Task: Look for Airbnb properties in Kakata, Liberia from 12th  December, 2023 to 15th December, 2023 for 3 adults.2 bedrooms having 3 beds and 1 bathroom. Property type can be flat. Booking option can be shelf check-in. Look for 3 properties as per requirement.
Action: Mouse pressed left at (439, 94)
Screenshot: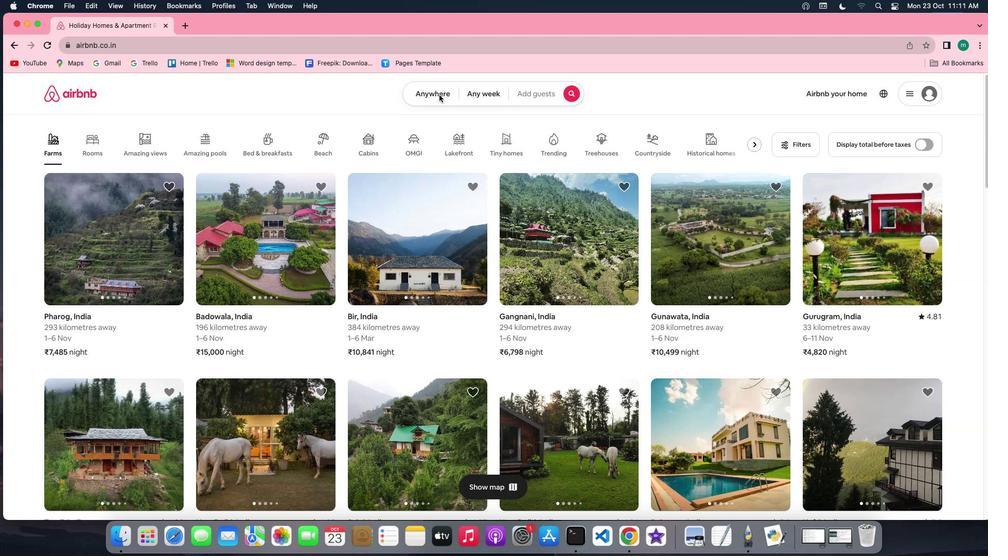 
Action: Mouse pressed left at (439, 94)
Screenshot: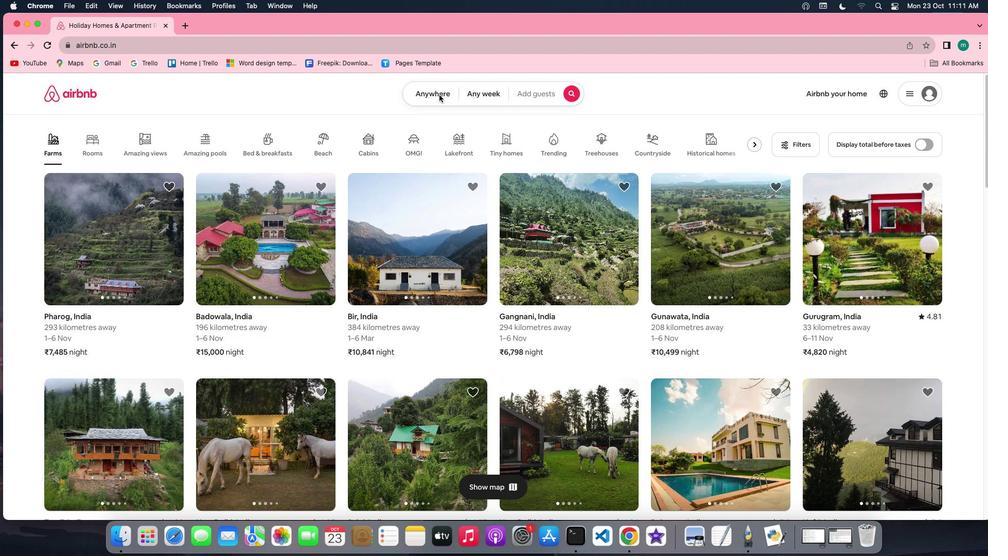 
Action: Mouse moved to (371, 135)
Screenshot: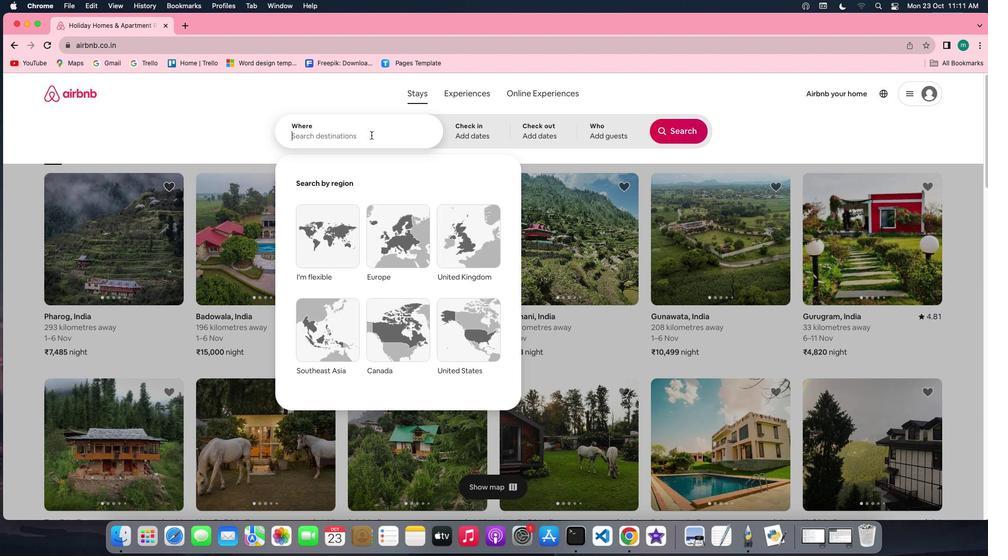 
Action: Mouse pressed left at (371, 135)
Screenshot: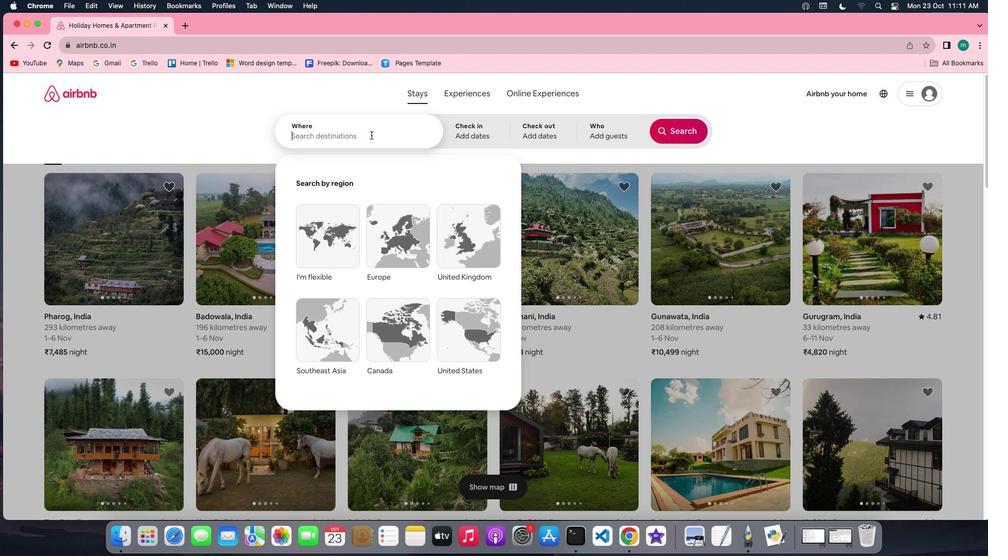 
Action: Key pressed Key.shift'K''a''k''a''t''a'','Key.spaceKey.shift'l''i''b''e''r''i''a'
Screenshot: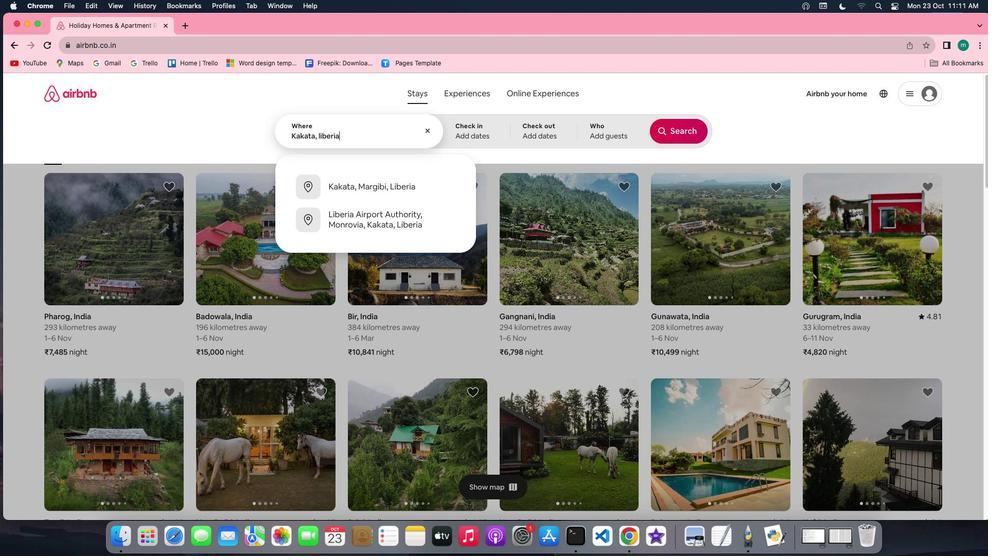 
Action: Mouse moved to (481, 139)
Screenshot: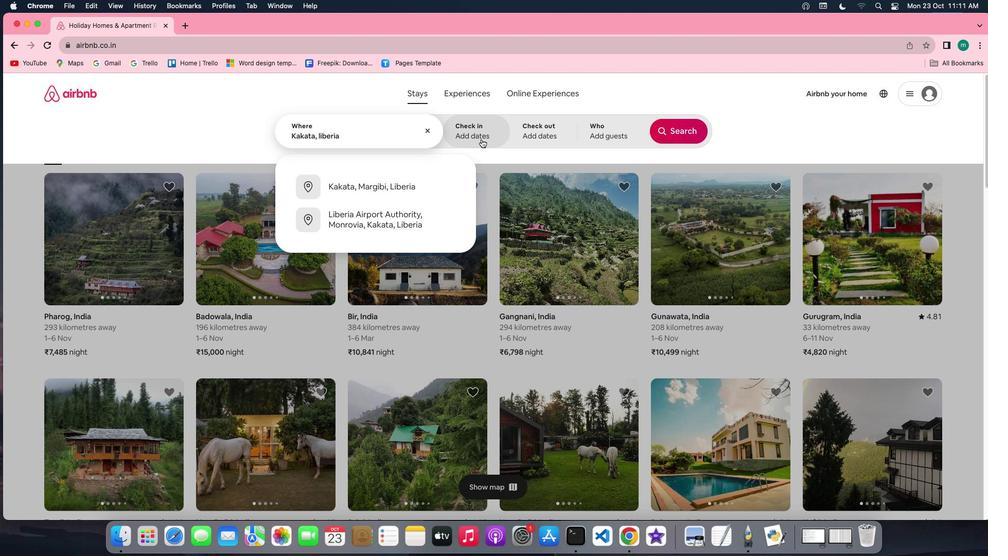 
Action: Mouse pressed left at (481, 139)
Screenshot: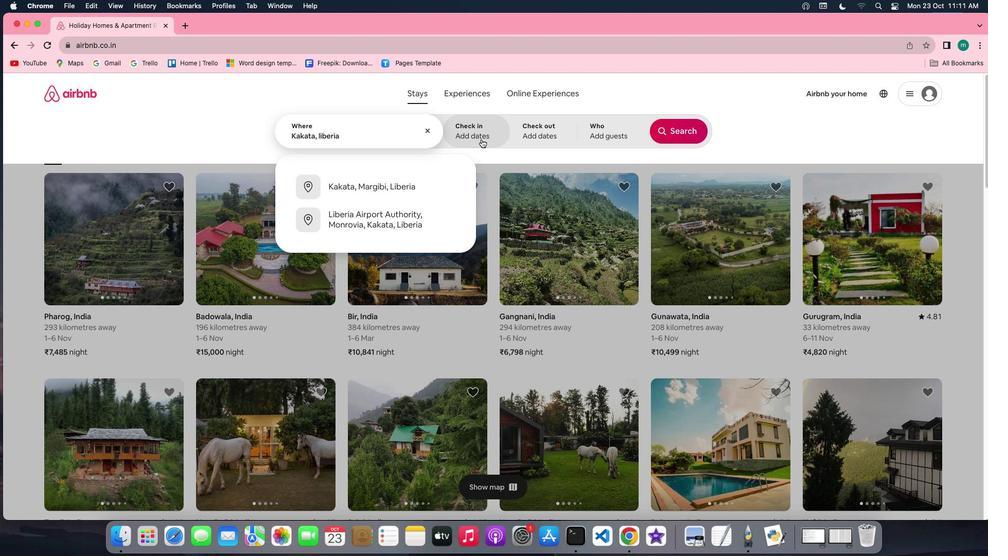 
Action: Mouse moved to (674, 214)
Screenshot: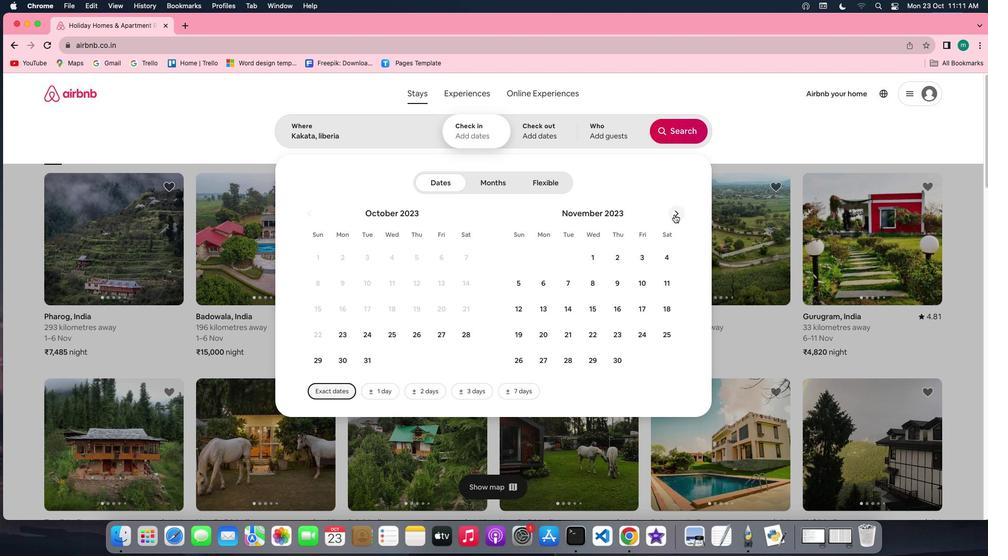 
Action: Mouse pressed left at (674, 214)
Screenshot: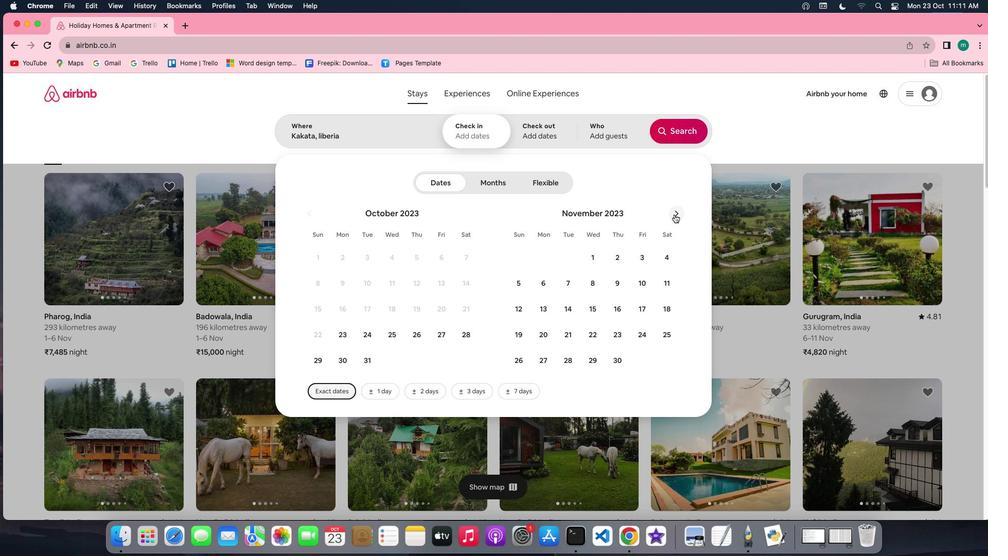 
Action: Mouse moved to (574, 305)
Screenshot: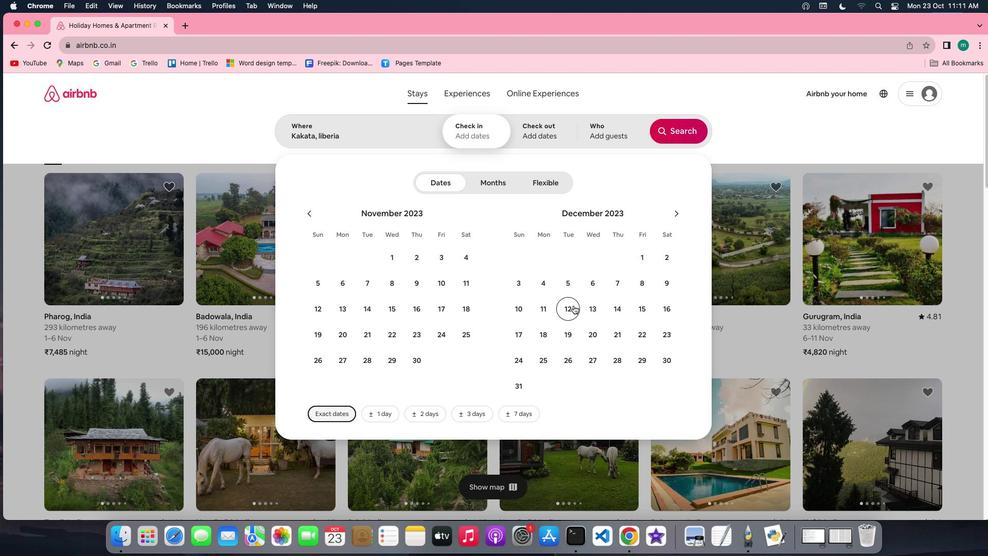
Action: Mouse pressed left at (574, 305)
Screenshot: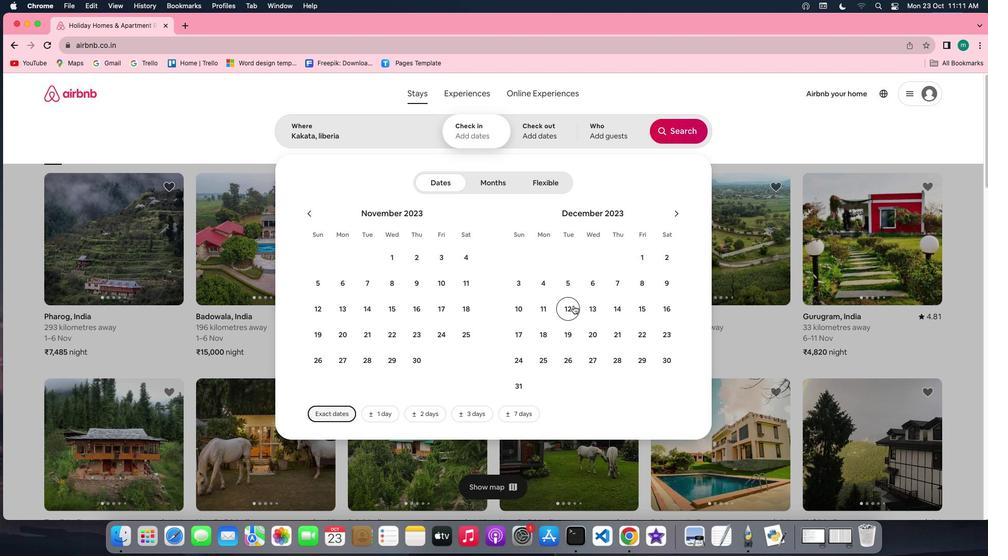
Action: Mouse moved to (643, 304)
Screenshot: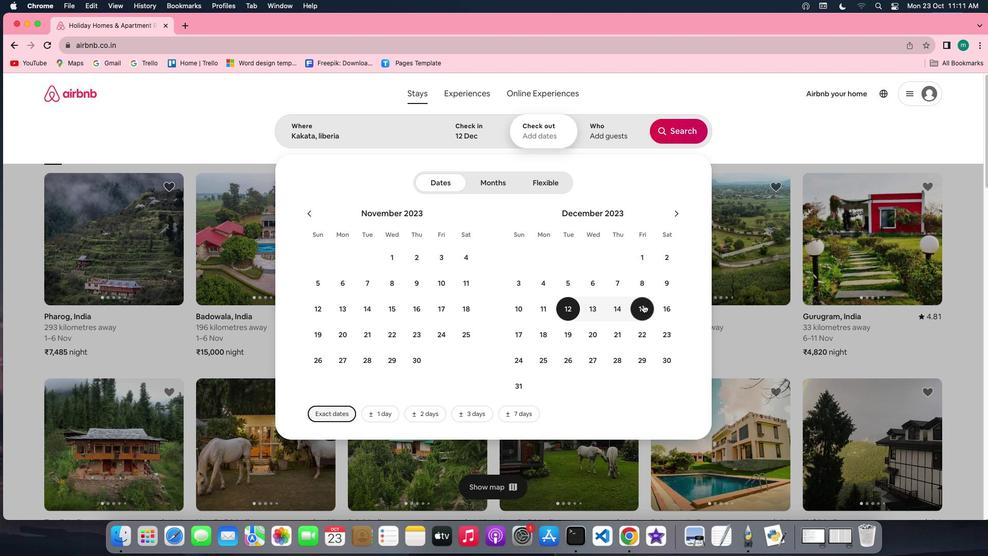 
Action: Mouse pressed left at (643, 304)
Screenshot: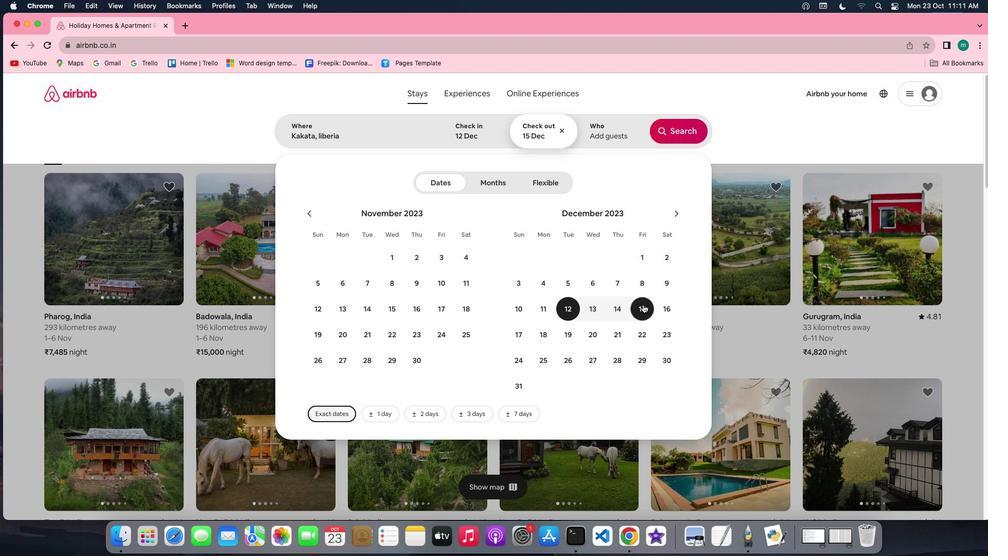 
Action: Mouse moved to (608, 122)
Screenshot: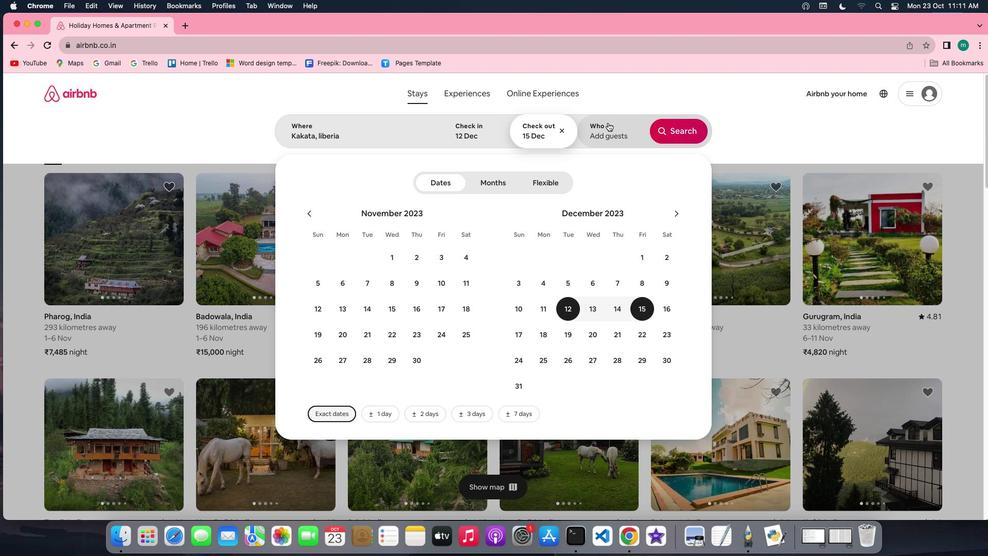 
Action: Mouse pressed left at (608, 122)
Screenshot: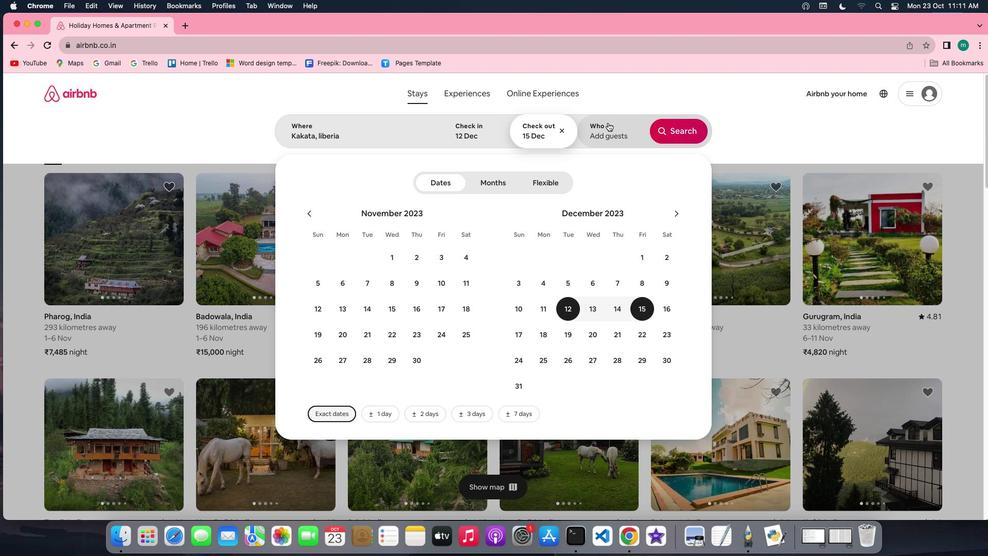
Action: Mouse moved to (685, 180)
Screenshot: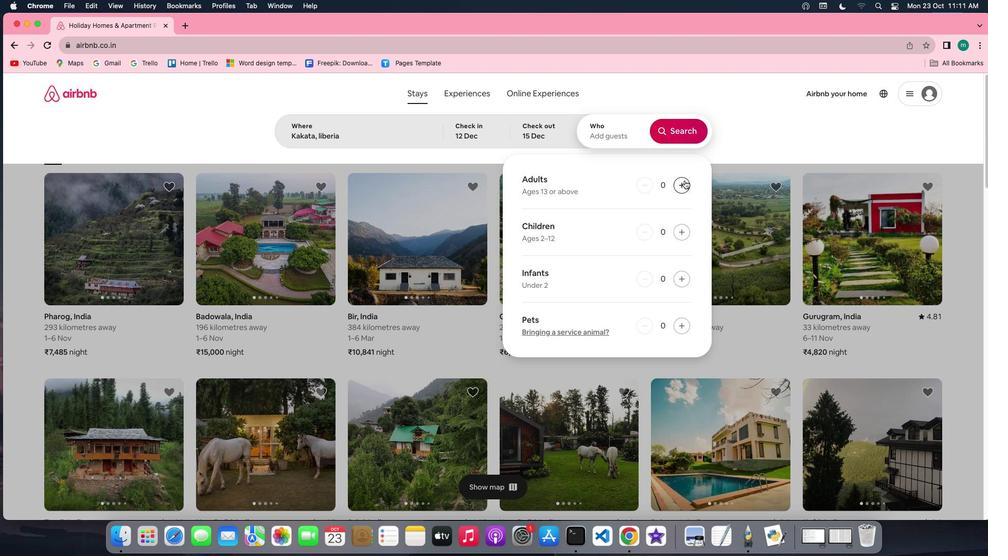 
Action: Mouse pressed left at (685, 180)
Screenshot: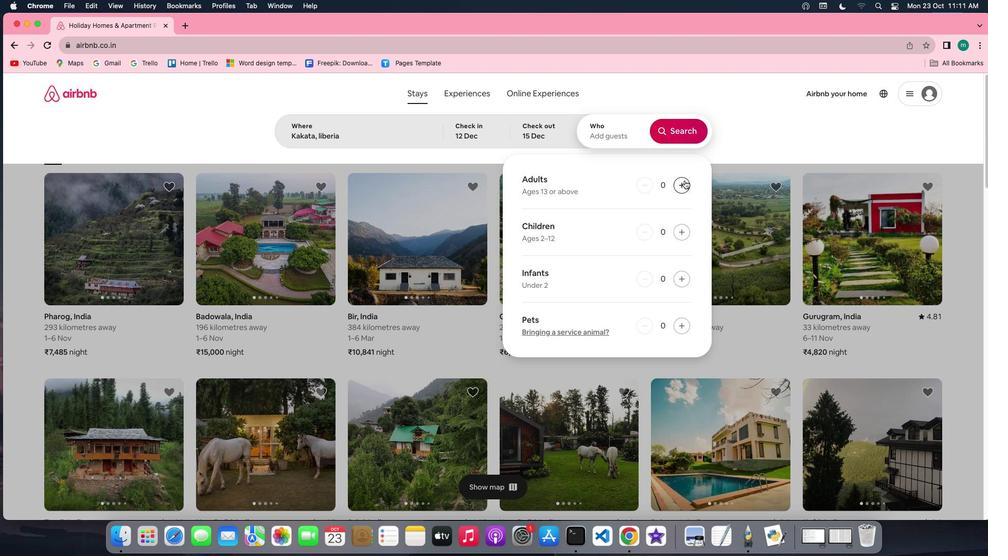 
Action: Mouse pressed left at (685, 180)
Screenshot: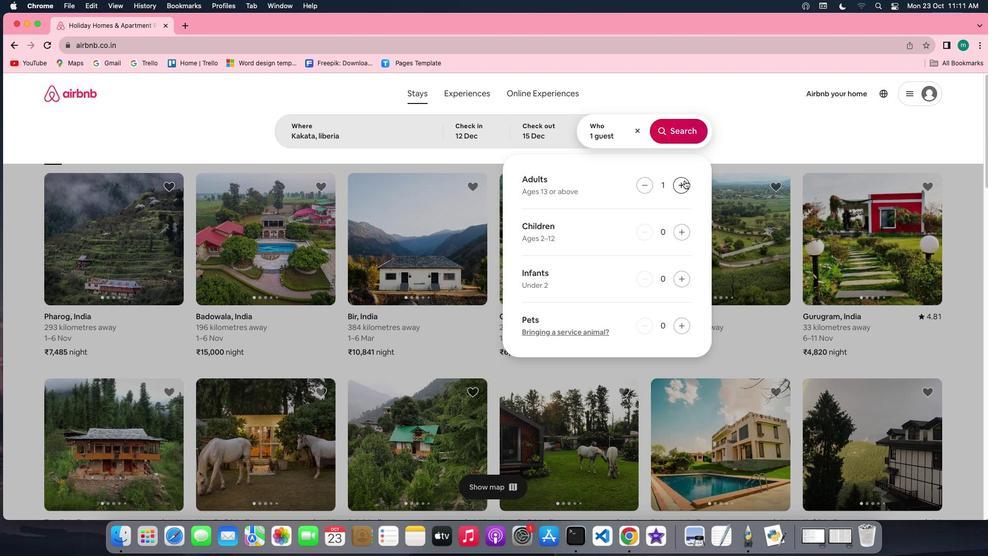 
Action: Mouse pressed left at (685, 180)
Screenshot: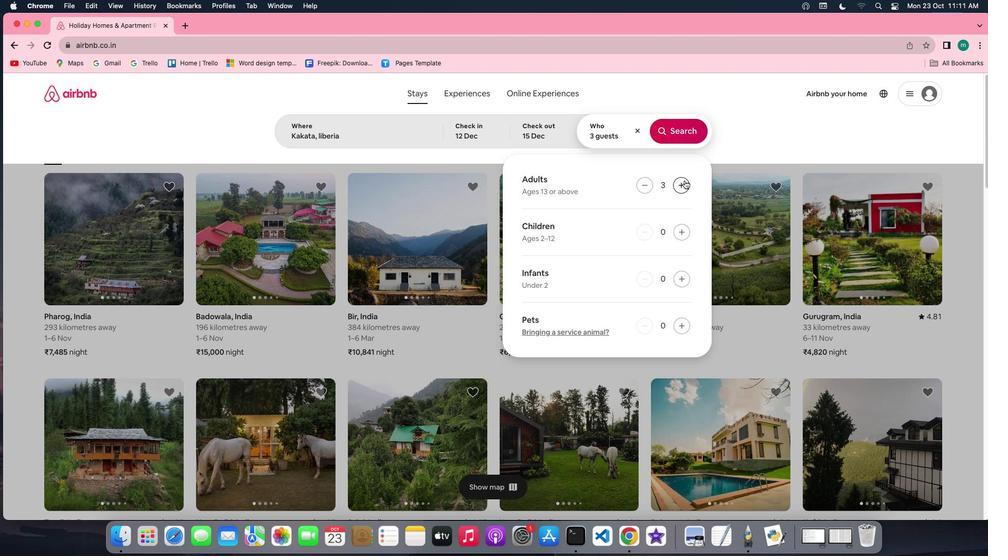 
Action: Mouse moved to (690, 135)
Screenshot: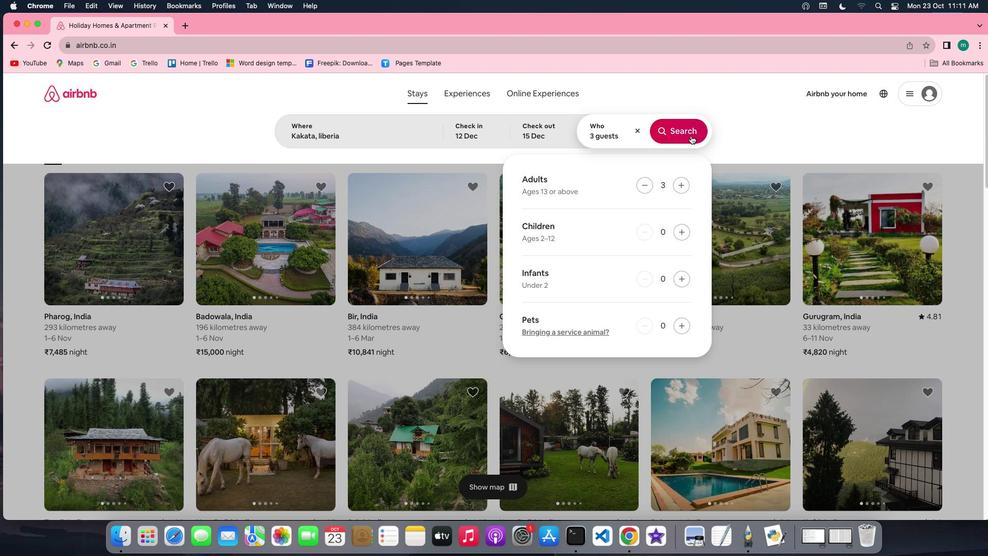
Action: Mouse pressed left at (690, 135)
Screenshot: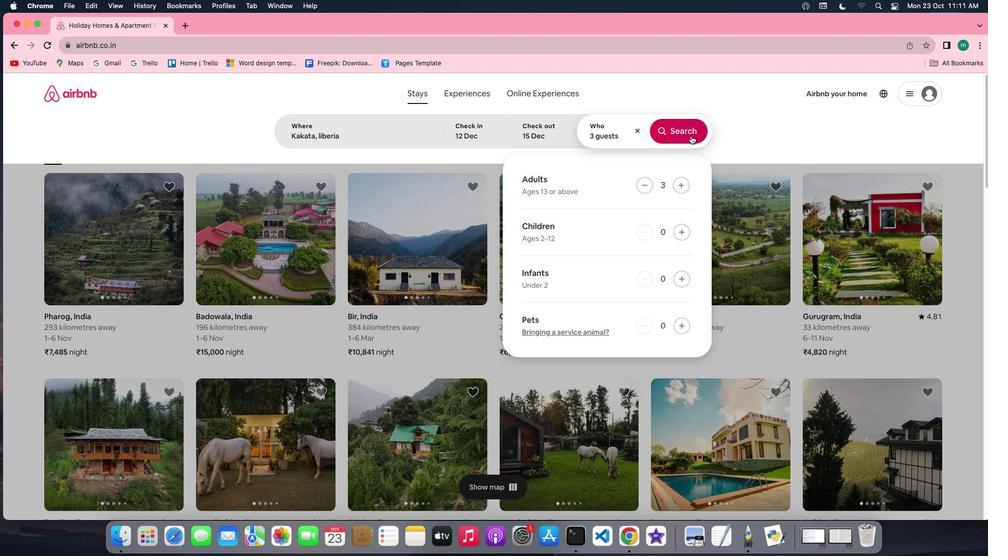
Action: Mouse moved to (830, 134)
Screenshot: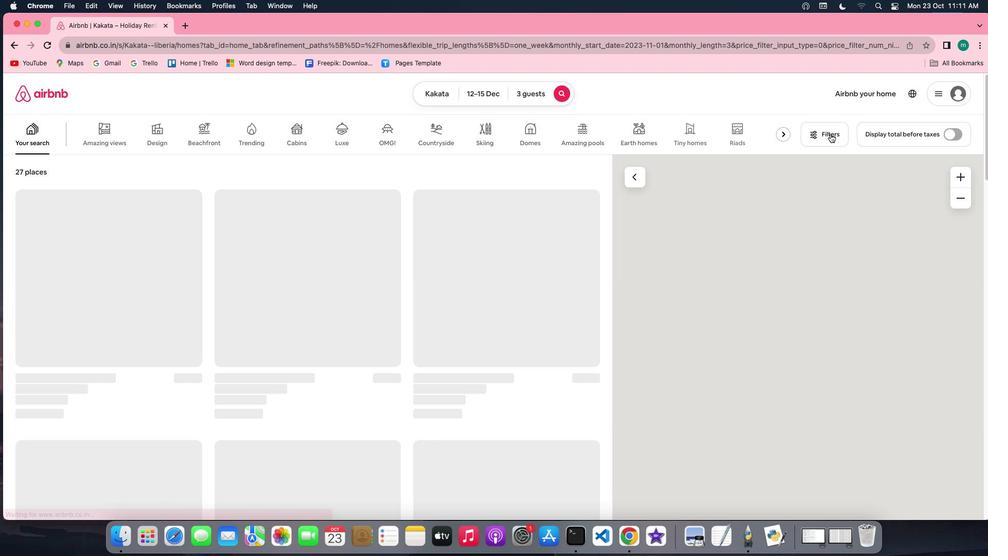 
Action: Mouse pressed left at (830, 134)
Screenshot: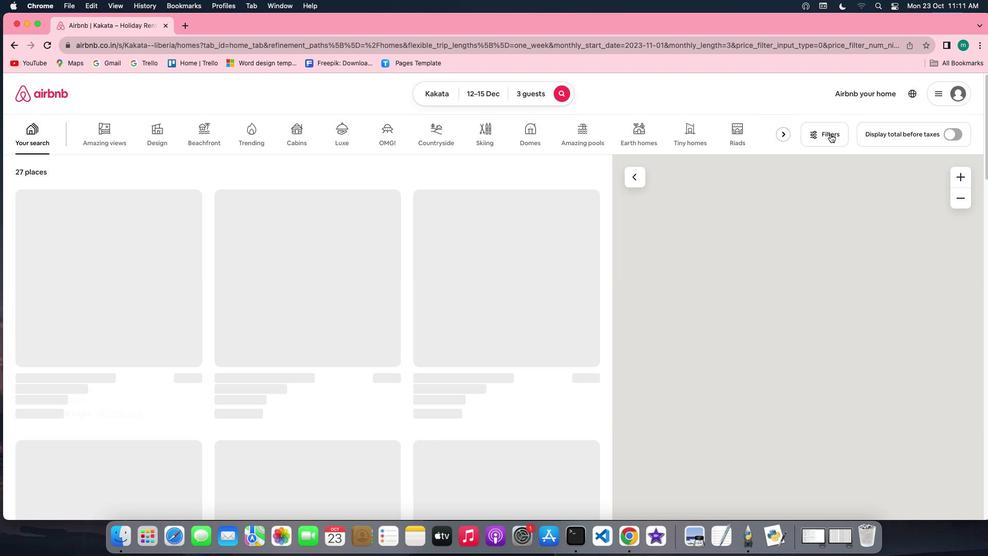 
Action: Mouse moved to (509, 269)
Screenshot: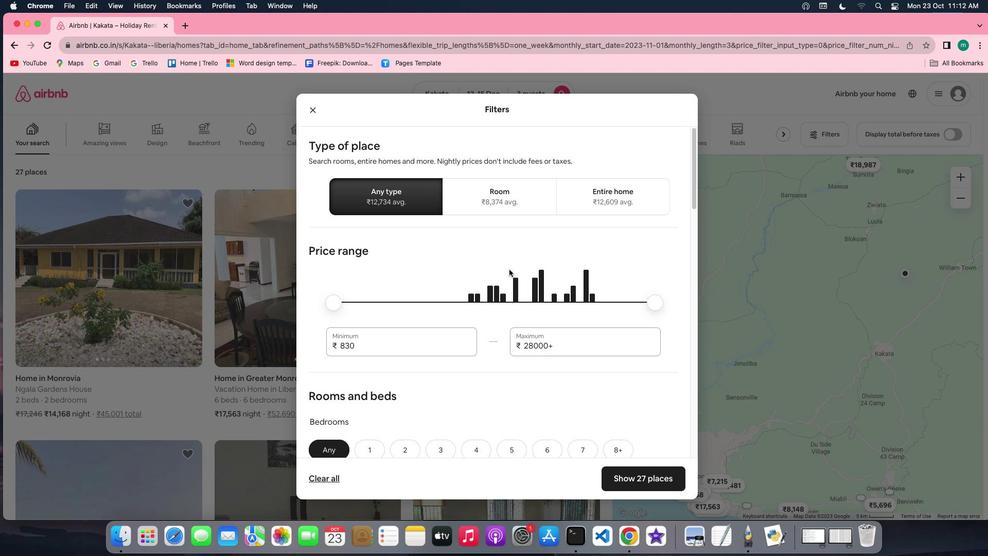 
Action: Mouse scrolled (509, 269) with delta (0, 0)
Screenshot: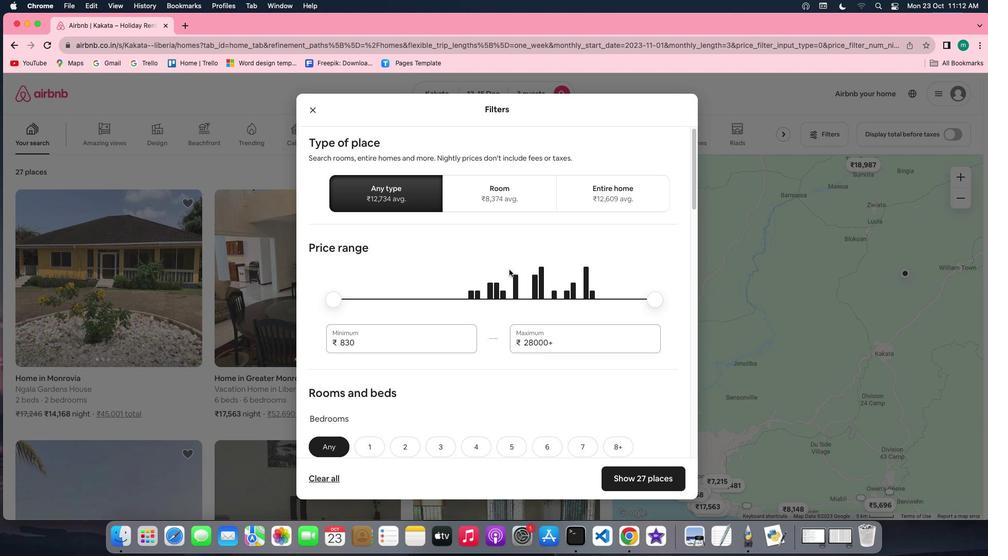 
Action: Mouse scrolled (509, 269) with delta (0, 0)
Screenshot: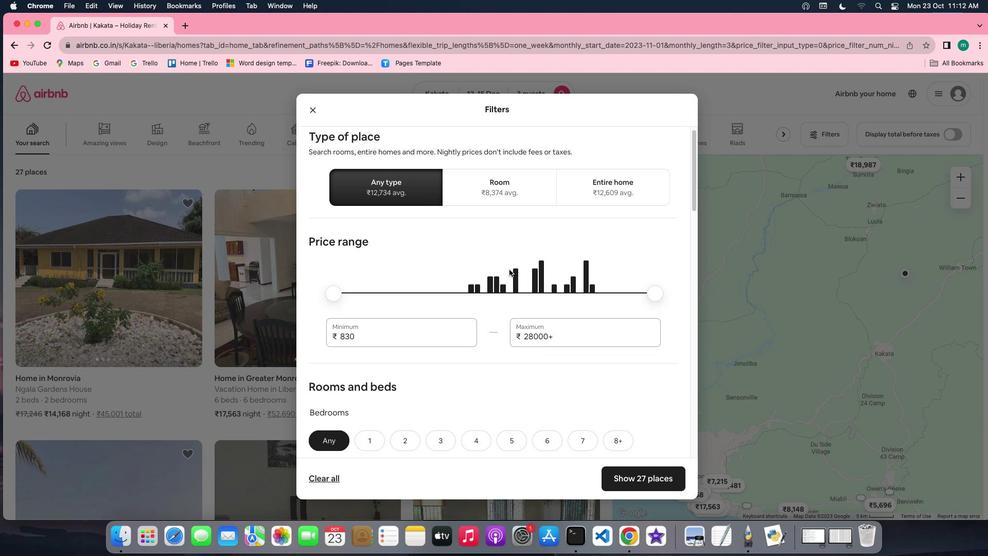 
Action: Mouse scrolled (509, 269) with delta (0, -1)
Screenshot: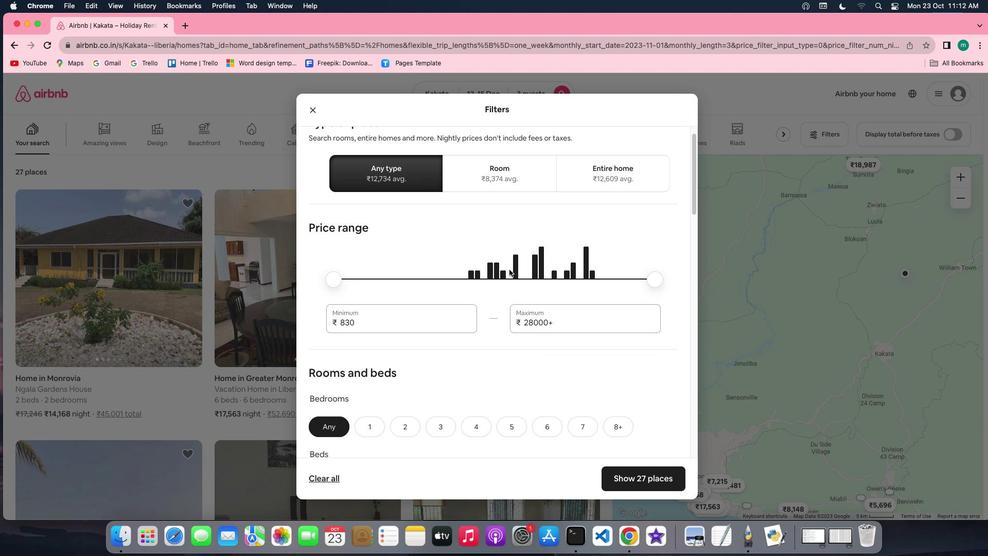 
Action: Mouse scrolled (509, 269) with delta (0, 0)
Screenshot: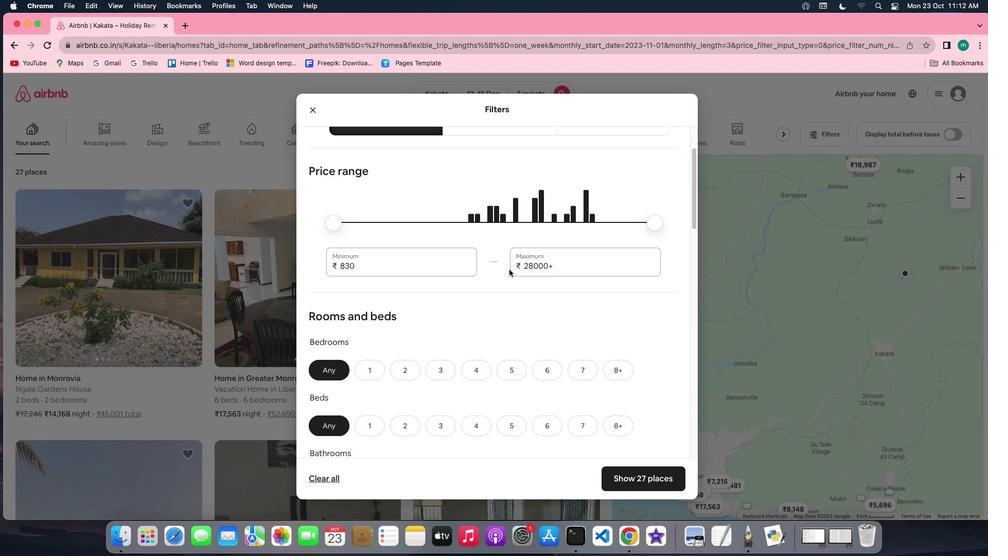 
Action: Mouse scrolled (509, 269) with delta (0, 0)
Screenshot: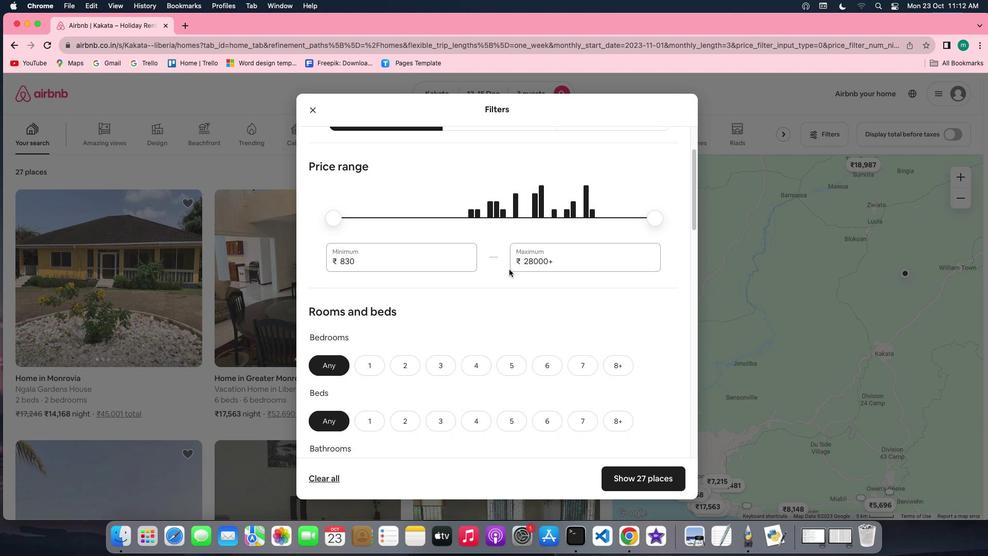
Action: Mouse scrolled (509, 269) with delta (0, 0)
Screenshot: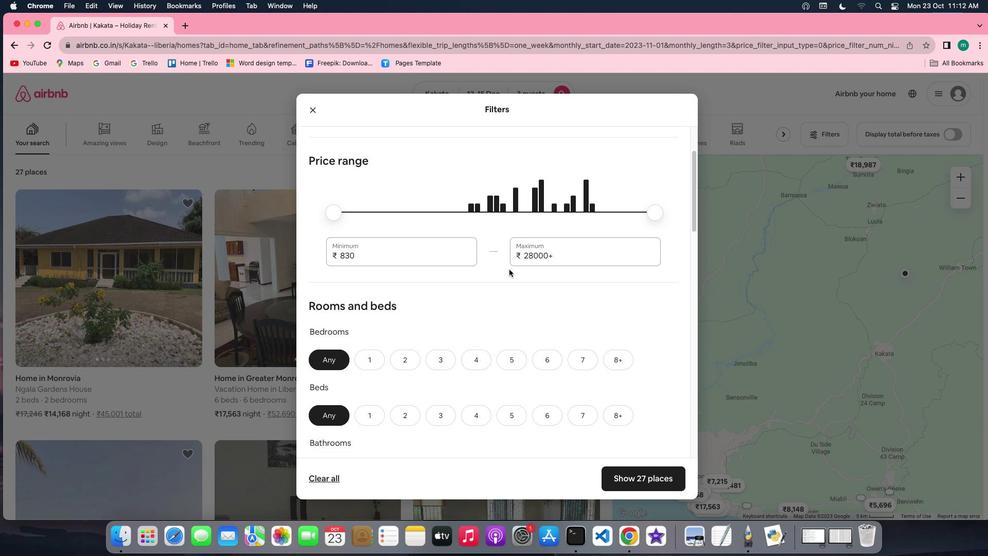 
Action: Mouse scrolled (509, 269) with delta (0, 0)
Screenshot: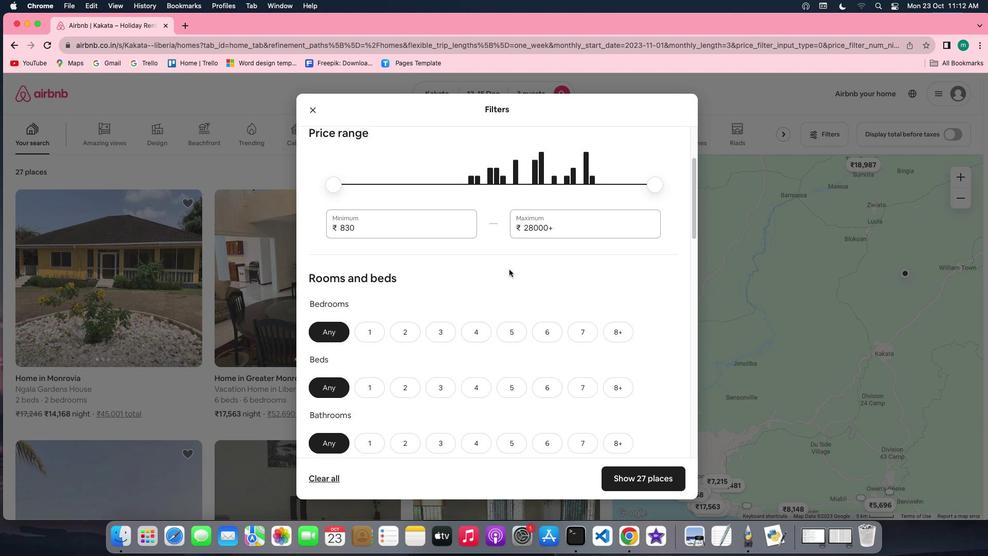 
Action: Mouse scrolled (509, 269) with delta (0, 0)
Screenshot: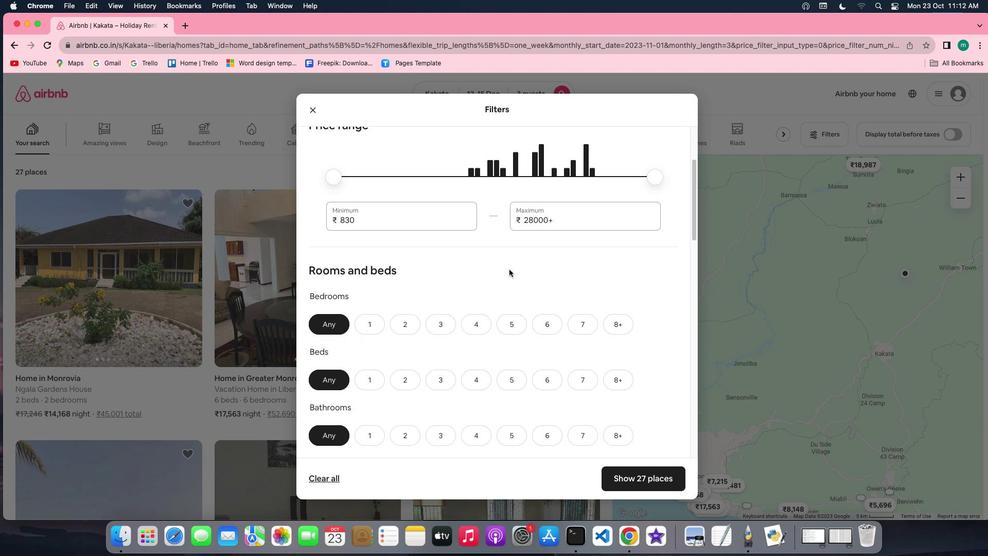 
Action: Mouse scrolled (509, 269) with delta (0, -1)
Screenshot: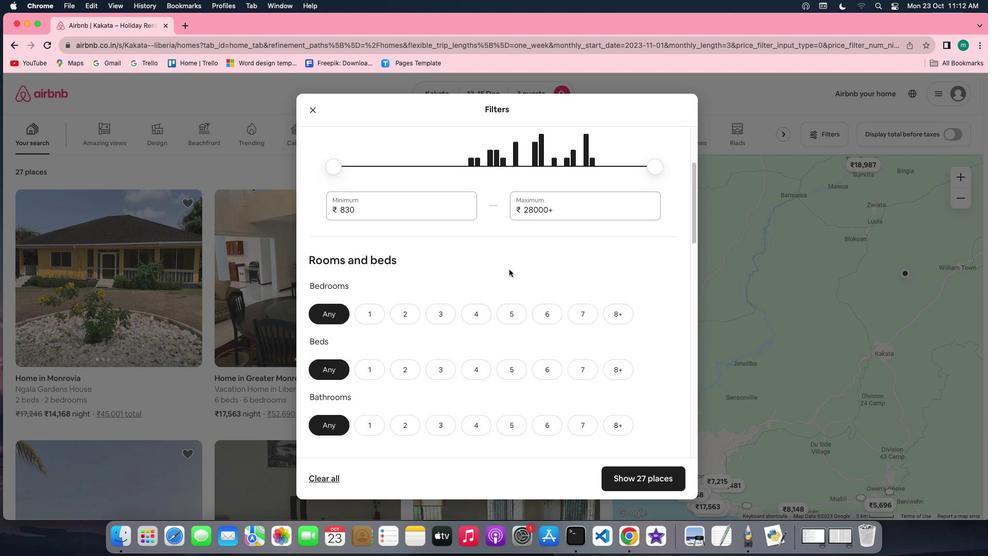 
Action: Mouse scrolled (509, 269) with delta (0, 0)
Screenshot: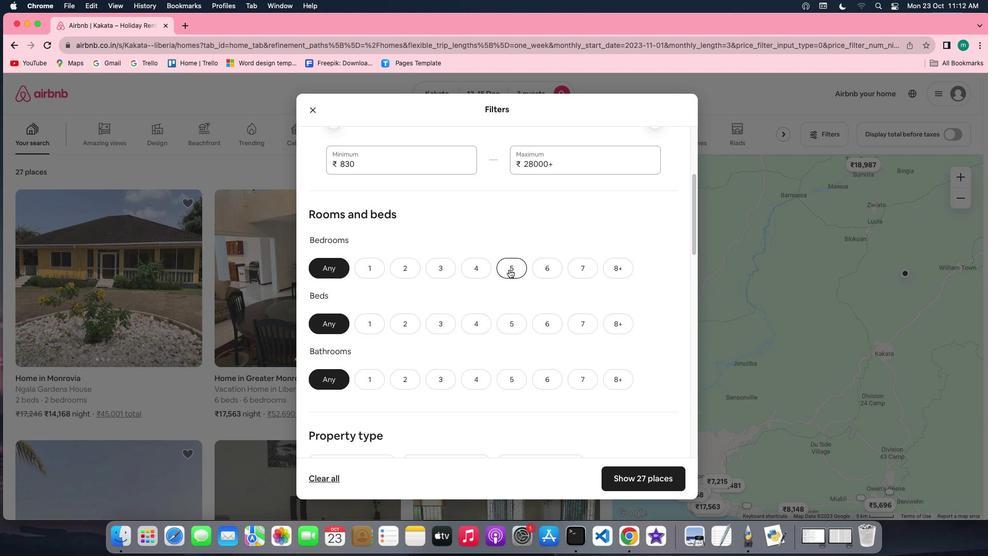
Action: Mouse scrolled (509, 269) with delta (0, 0)
Screenshot: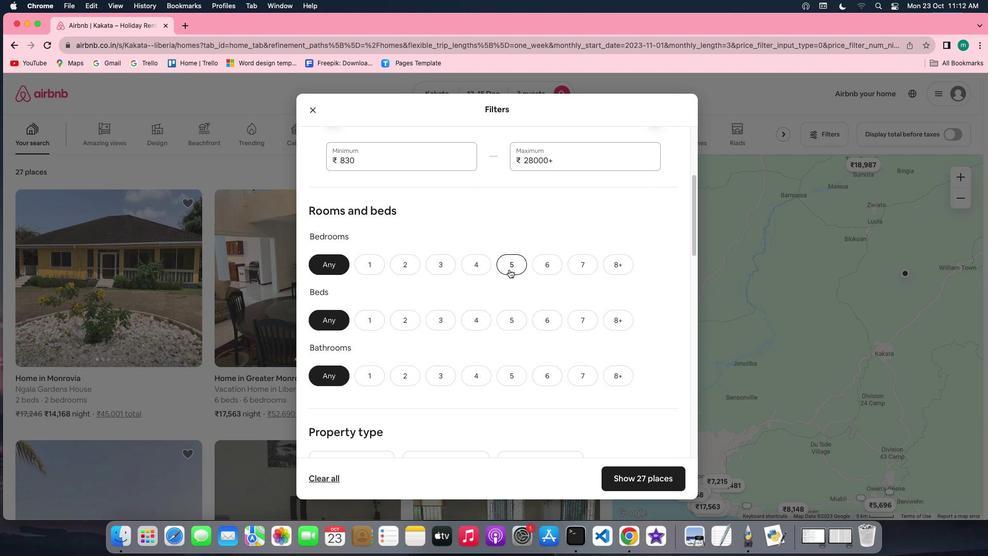 
Action: Mouse scrolled (509, 269) with delta (0, 0)
Screenshot: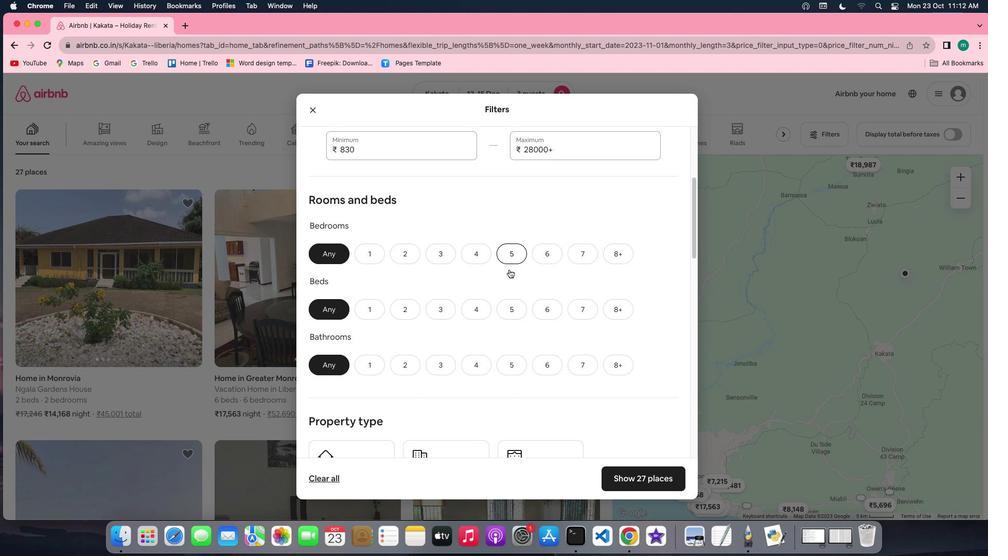 
Action: Mouse scrolled (509, 269) with delta (0, 0)
Screenshot: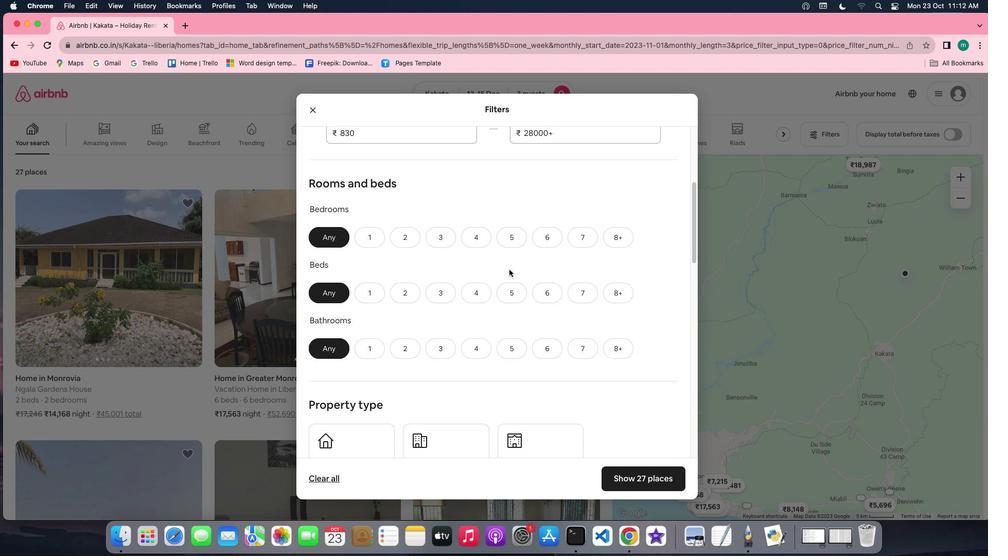 
Action: Mouse scrolled (509, 269) with delta (0, 0)
Screenshot: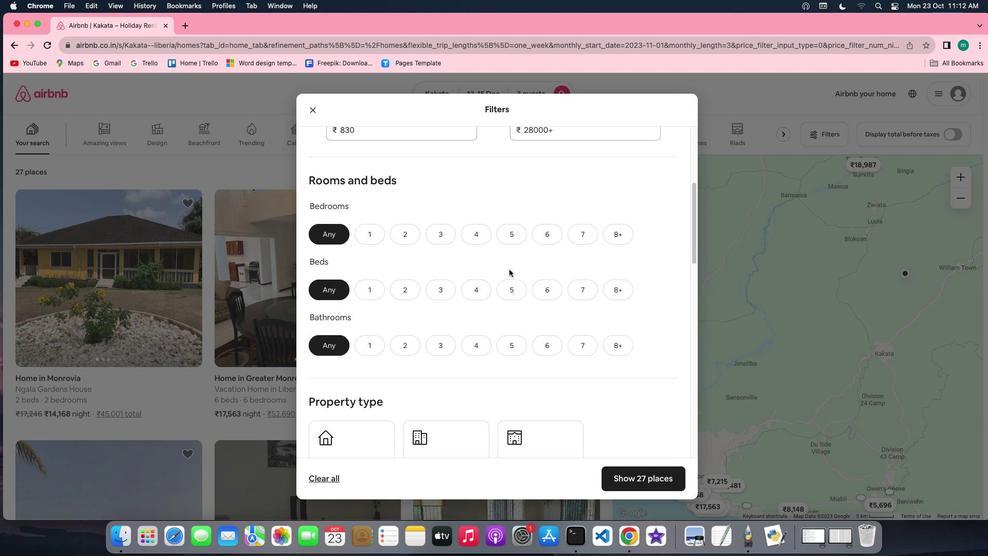 
Action: Mouse scrolled (509, 269) with delta (0, 0)
Screenshot: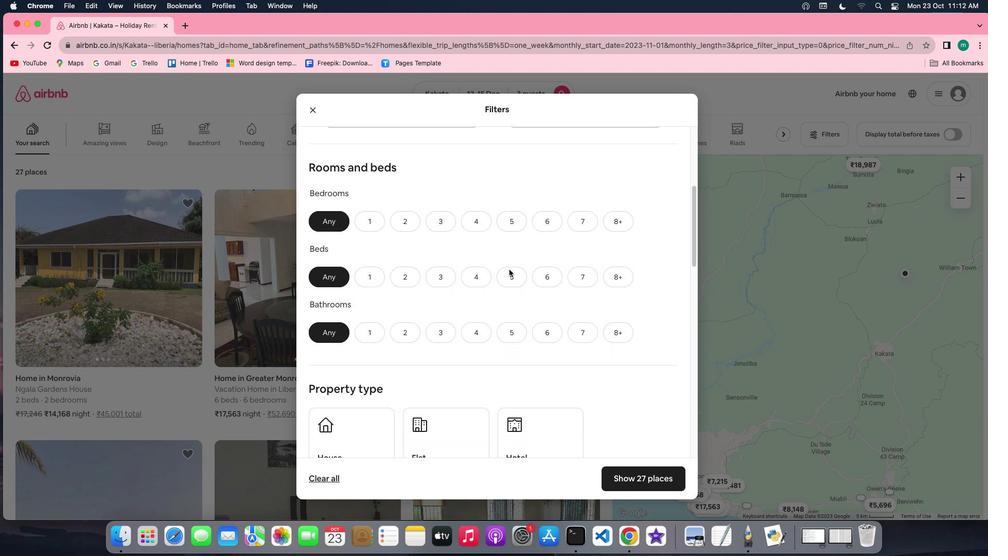 
Action: Mouse scrolled (509, 269) with delta (0, 0)
Screenshot: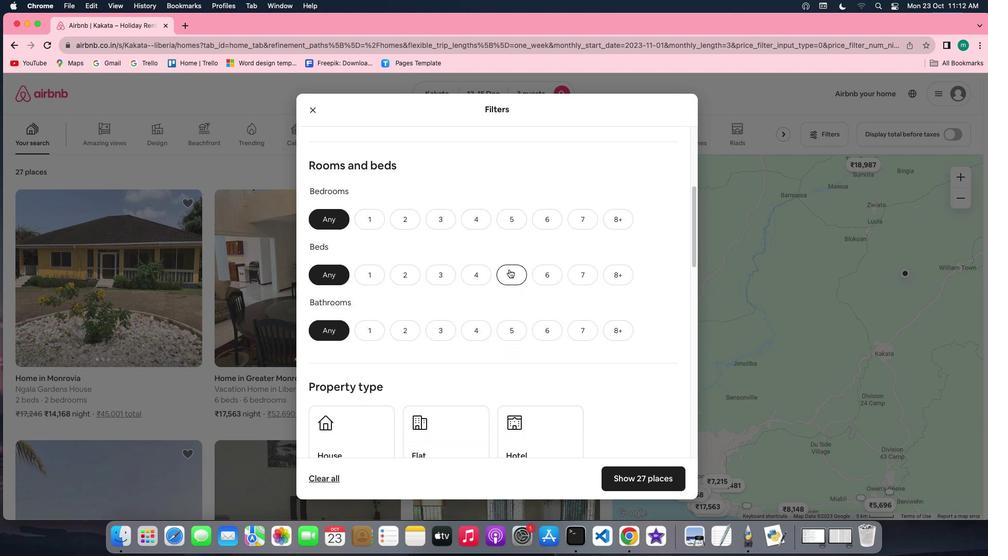 
Action: Mouse scrolled (509, 269) with delta (0, 0)
Screenshot: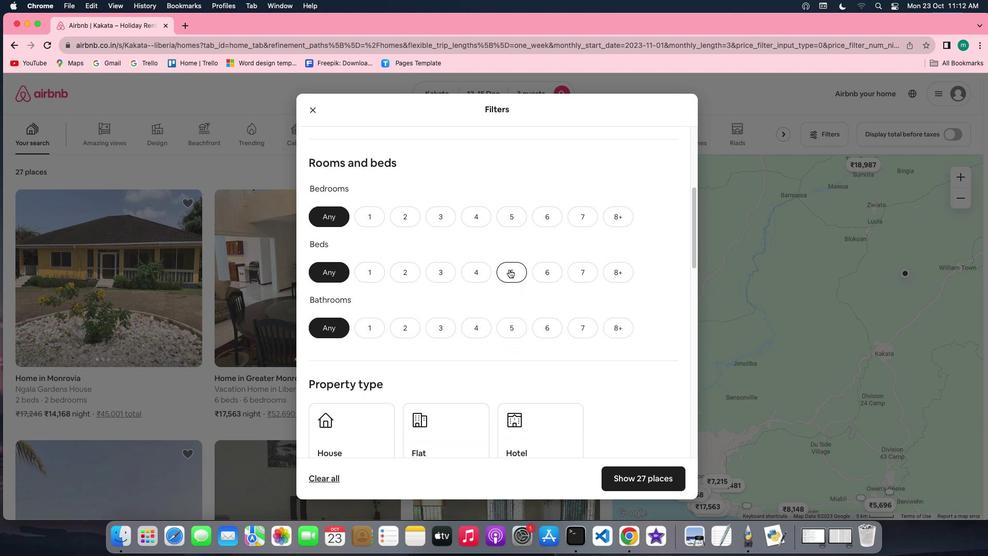 
Action: Mouse scrolled (509, 269) with delta (0, 0)
Screenshot: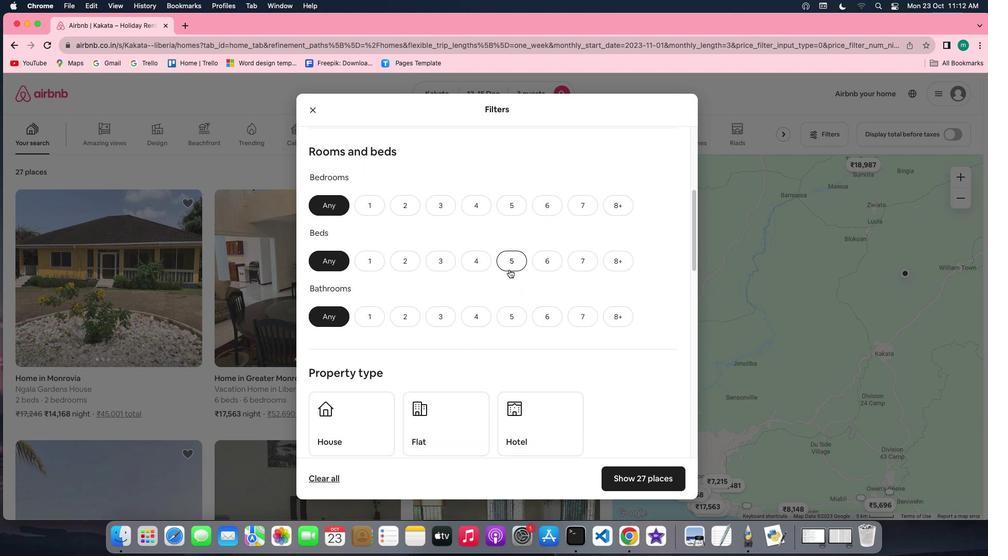 
Action: Mouse moved to (402, 200)
Screenshot: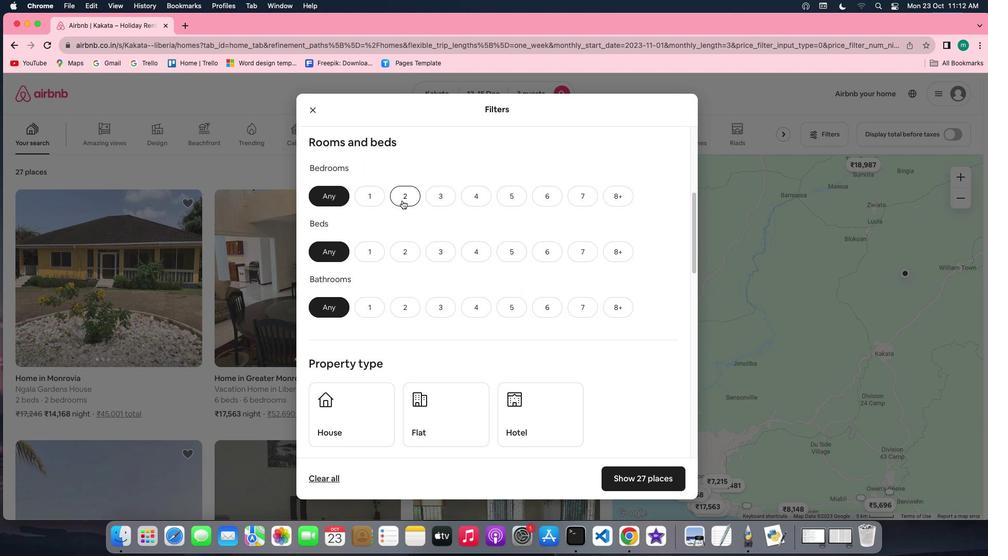 
Action: Mouse pressed left at (402, 200)
Screenshot: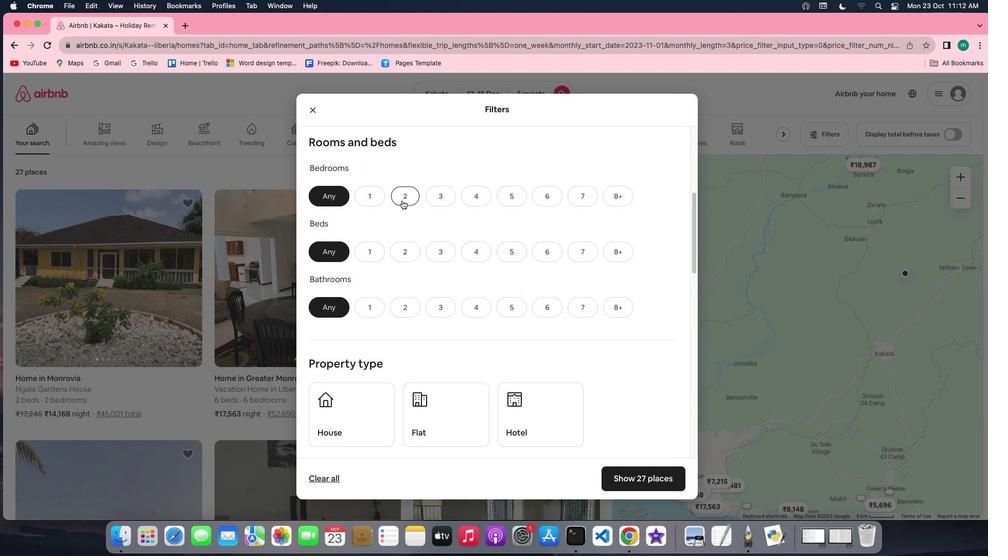 
Action: Mouse moved to (440, 247)
Screenshot: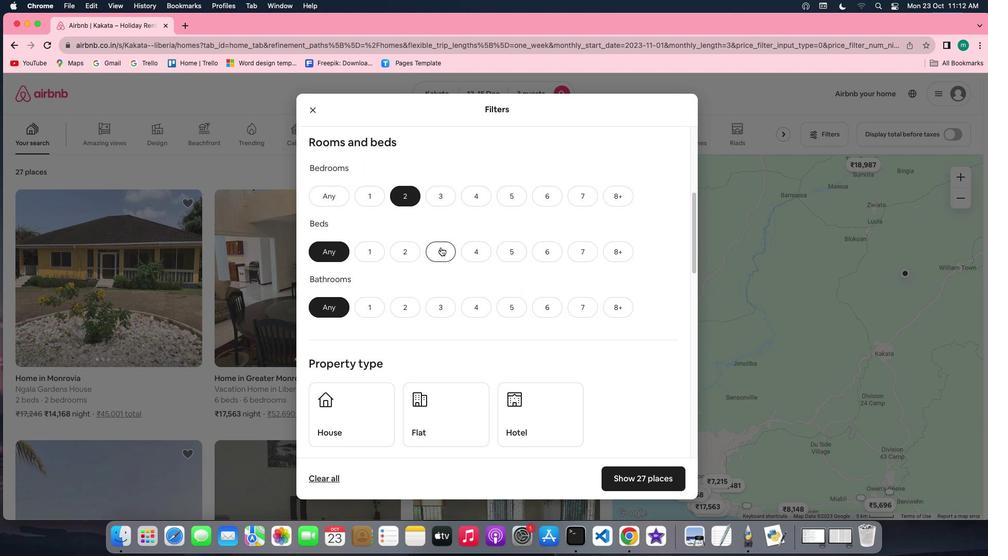 
Action: Mouse pressed left at (440, 247)
Screenshot: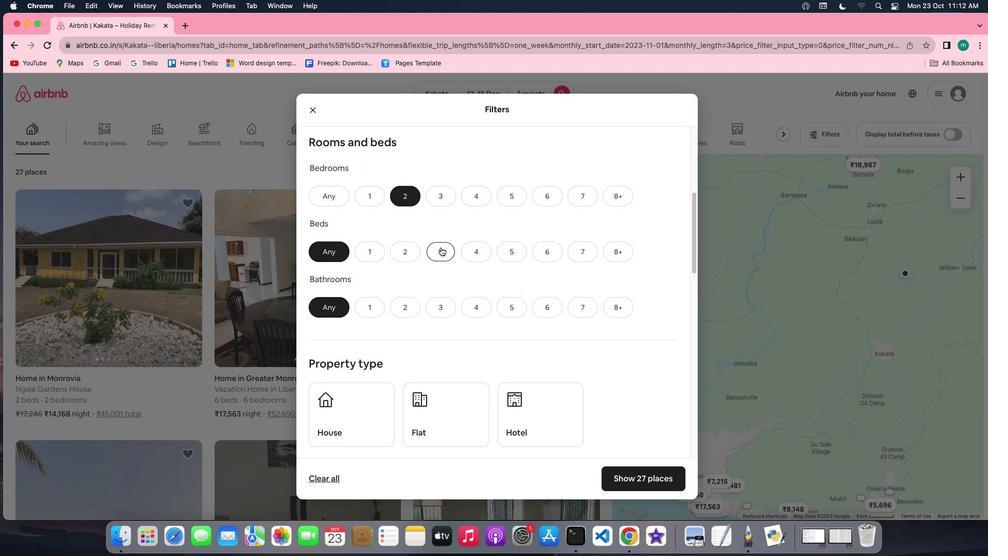 
Action: Mouse moved to (362, 305)
Screenshot: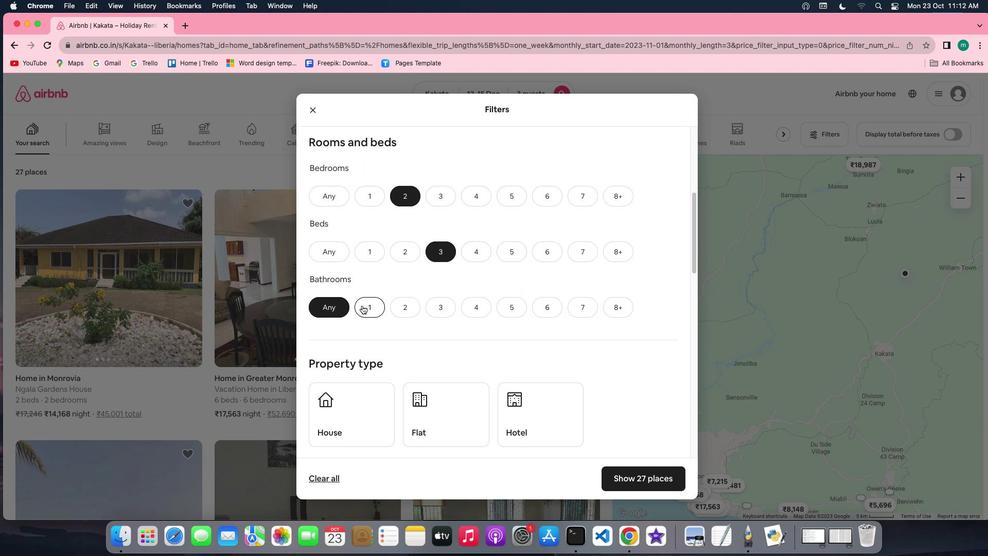
Action: Mouse pressed left at (362, 305)
Screenshot: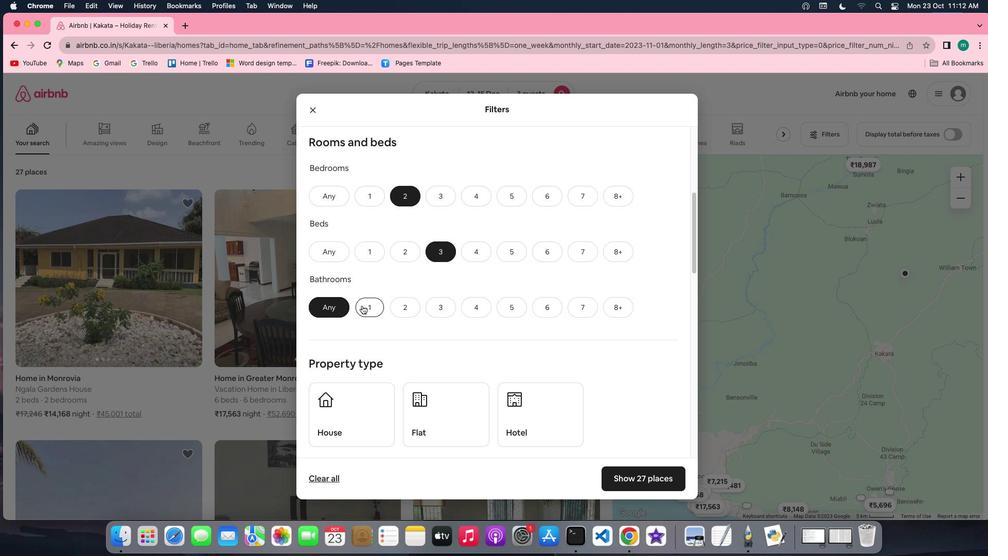 
Action: Mouse moved to (536, 342)
Screenshot: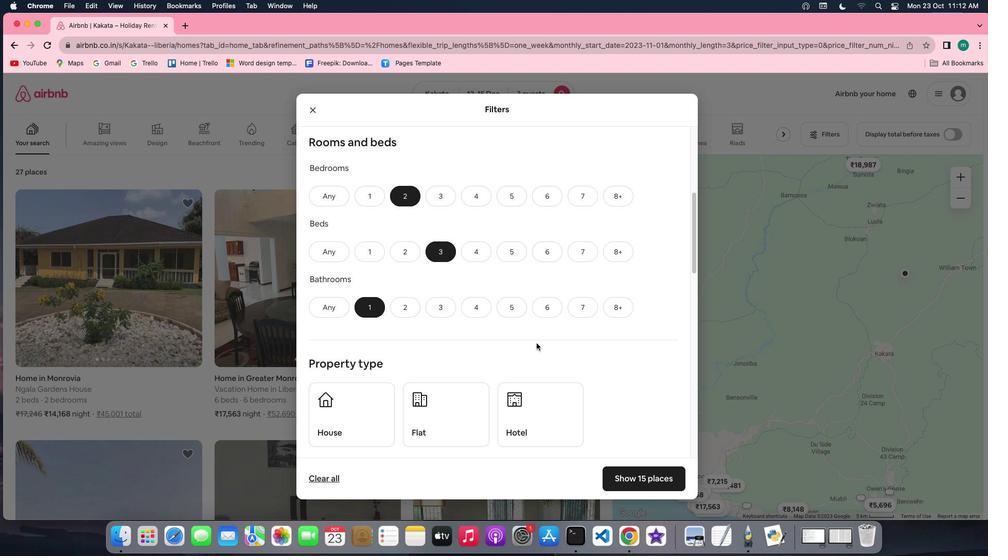 
Action: Mouse scrolled (536, 342) with delta (0, 0)
Screenshot: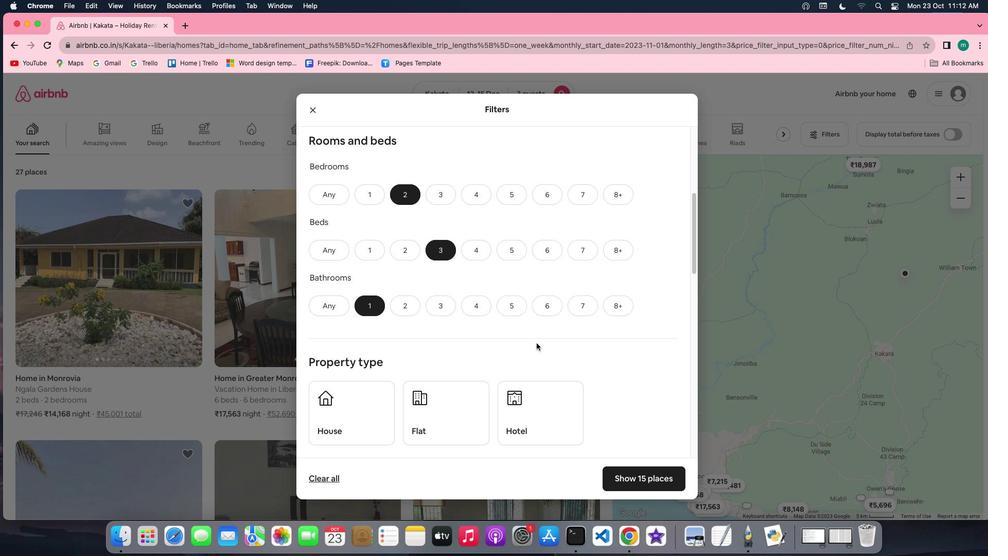 
Action: Mouse scrolled (536, 342) with delta (0, 0)
Screenshot: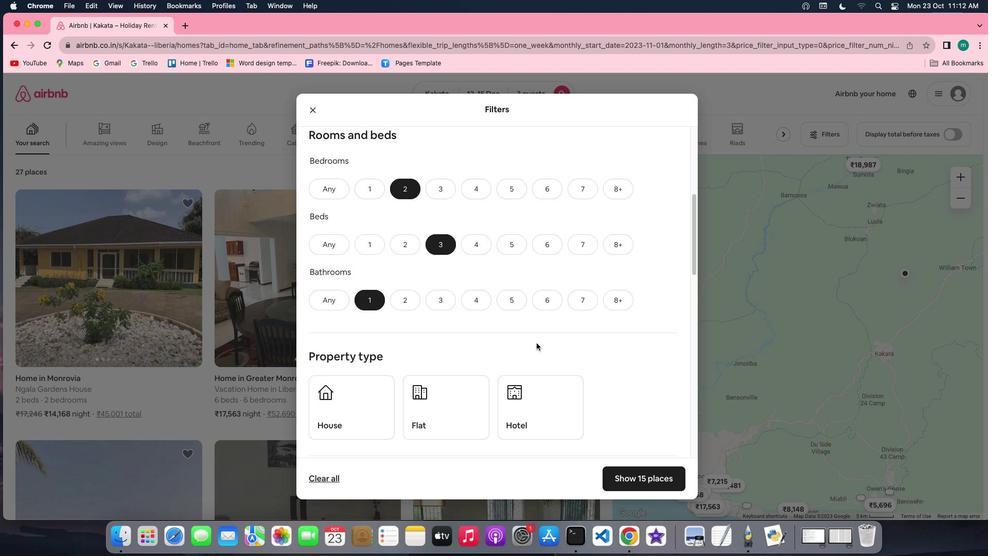 
Action: Mouse scrolled (536, 342) with delta (0, 0)
Screenshot: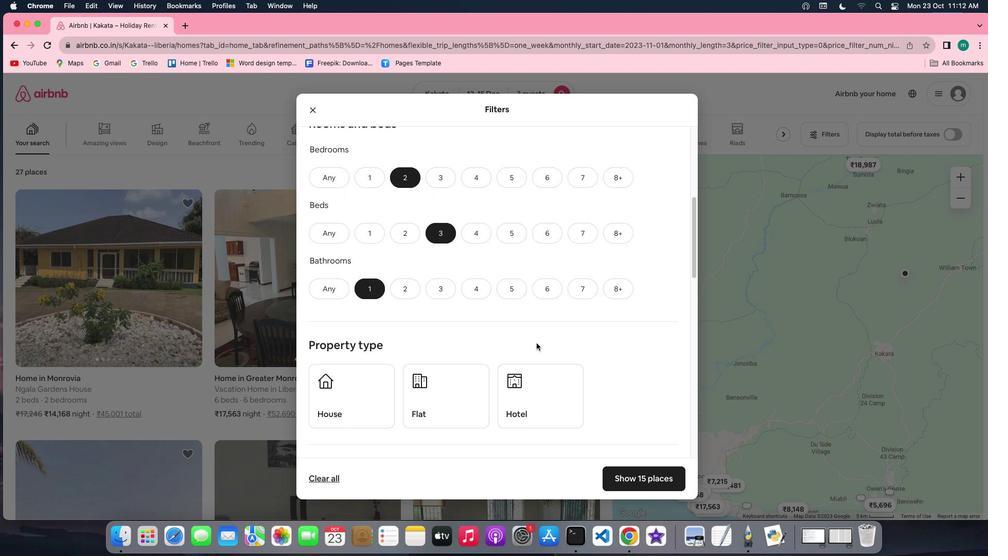 
Action: Mouse scrolled (536, 342) with delta (0, 0)
Screenshot: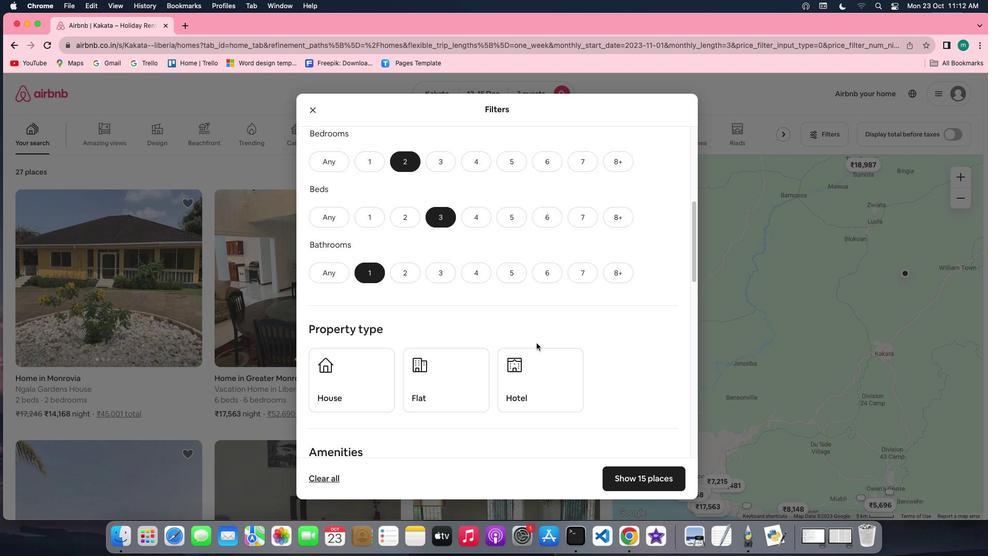 
Action: Mouse scrolled (536, 342) with delta (0, 0)
Screenshot: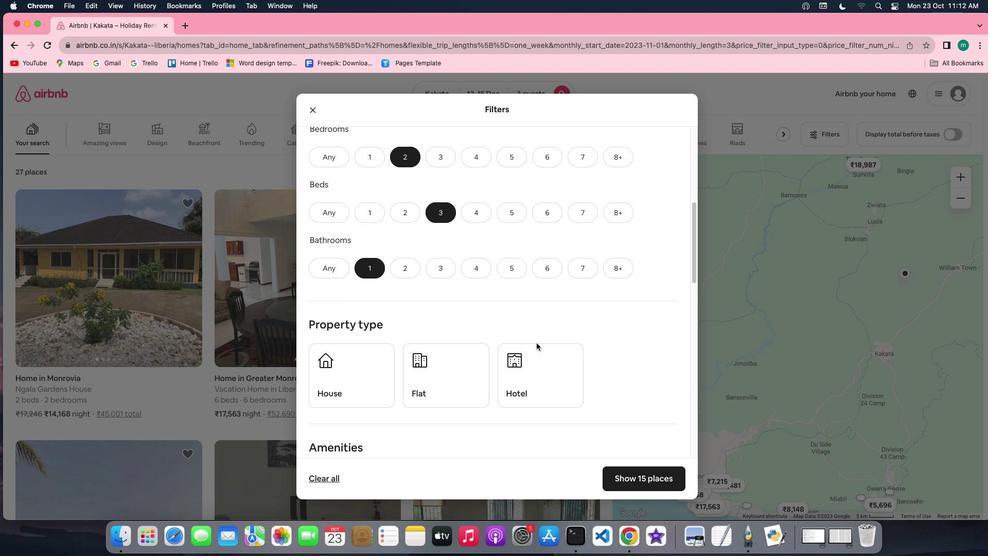 
Action: Mouse scrolled (536, 342) with delta (0, 0)
Screenshot: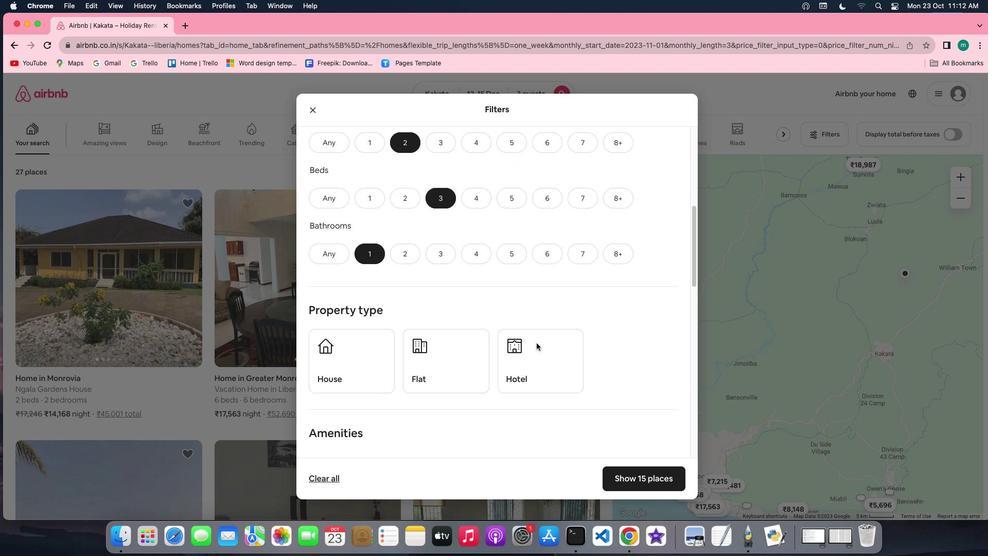
Action: Mouse scrolled (536, 342) with delta (0, 0)
Screenshot: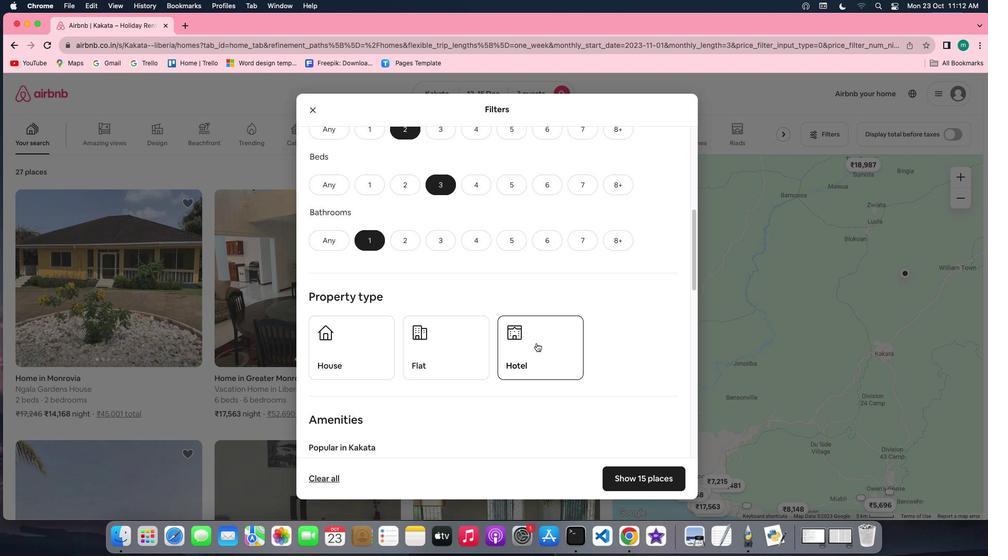 
Action: Mouse scrolled (536, 342) with delta (0, 0)
Screenshot: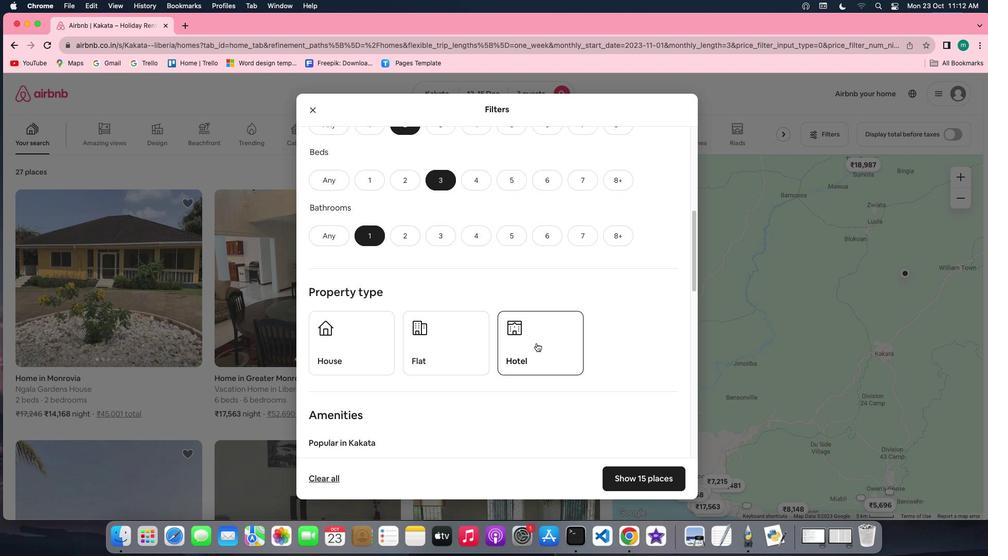
Action: Mouse scrolled (536, 342) with delta (0, 0)
Screenshot: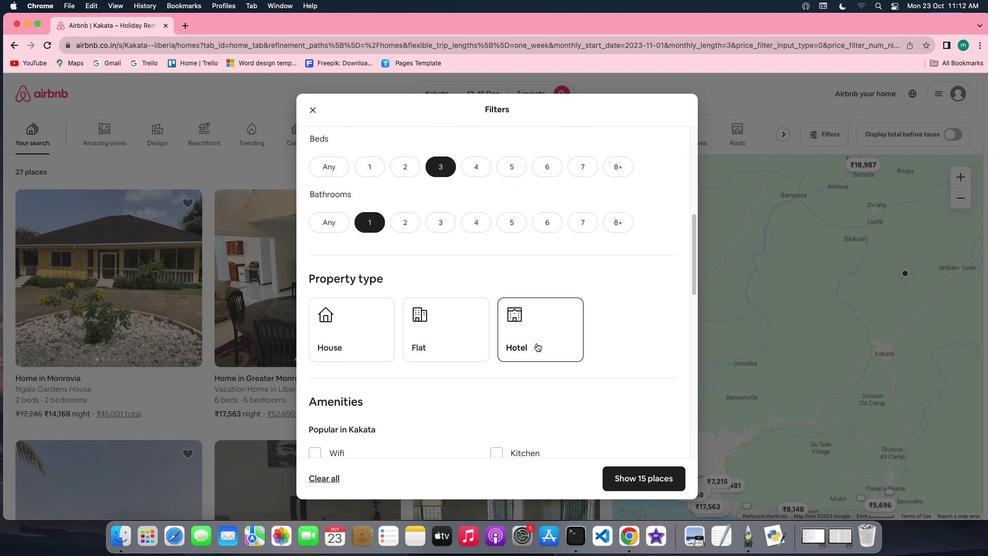 
Action: Mouse scrolled (536, 342) with delta (0, 0)
Screenshot: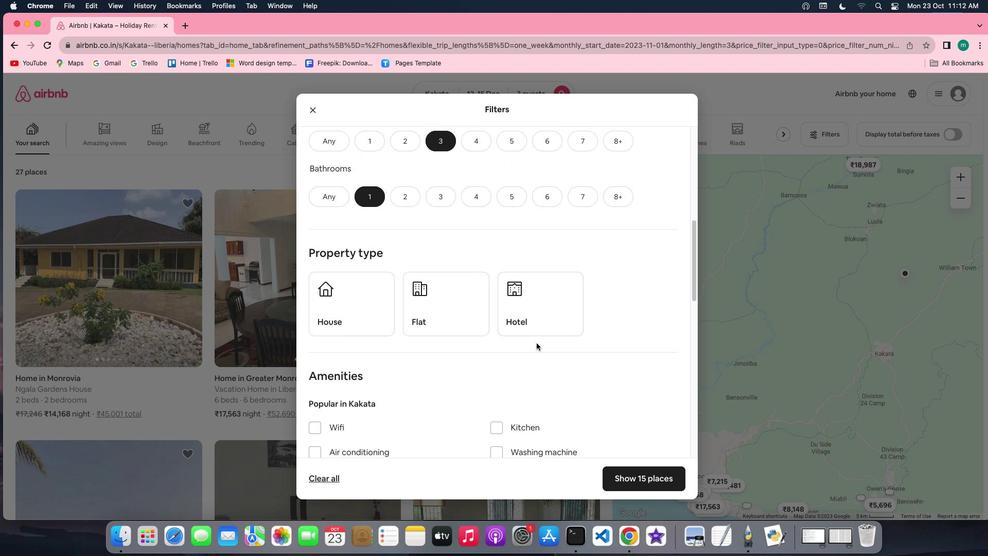 
Action: Mouse scrolled (536, 342) with delta (0, 0)
Screenshot: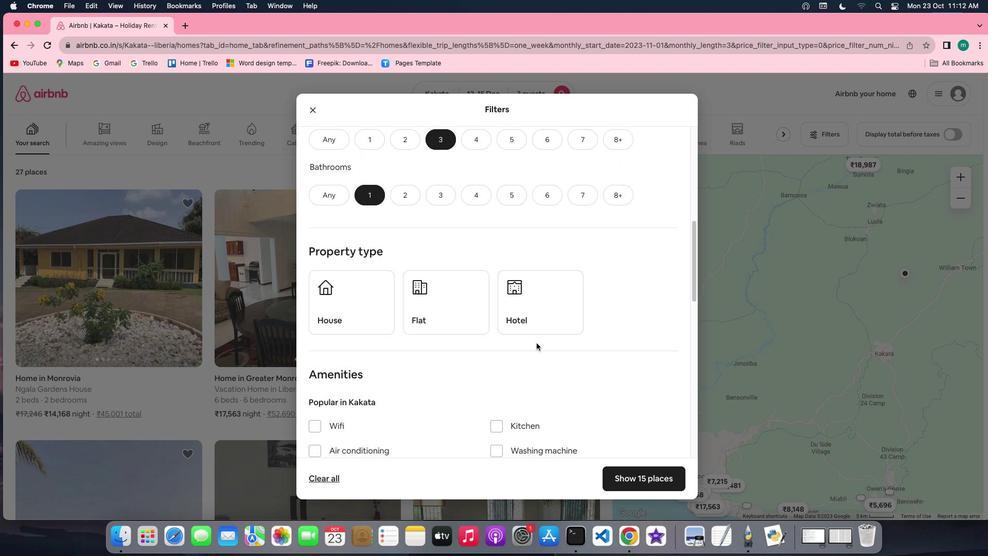 
Action: Mouse scrolled (536, 342) with delta (0, 0)
Screenshot: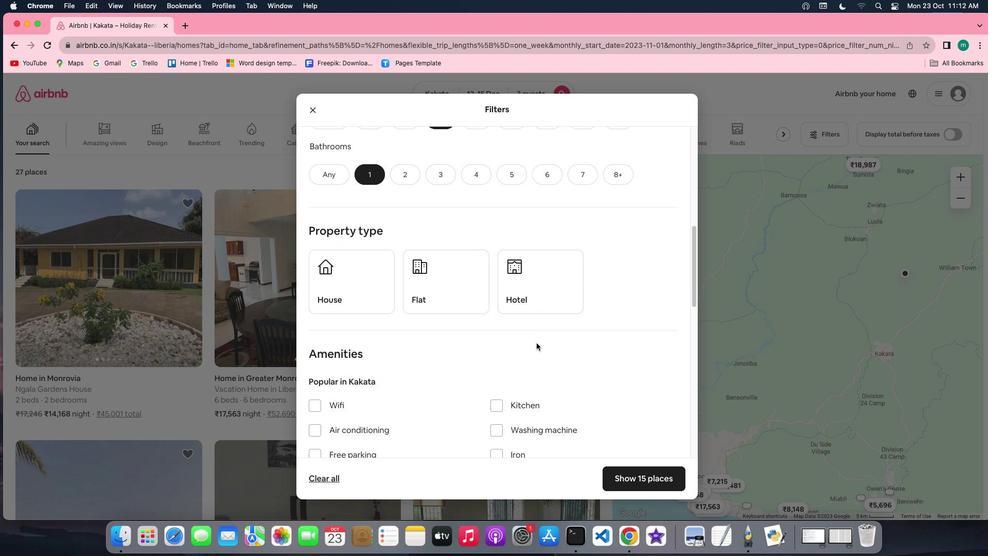
Action: Mouse moved to (458, 267)
Screenshot: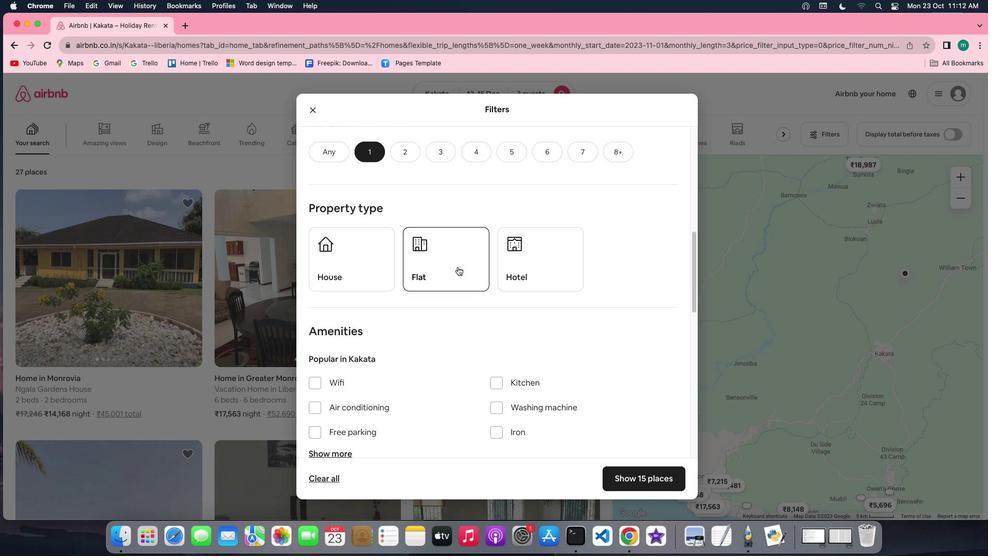 
Action: Mouse pressed left at (458, 267)
Screenshot: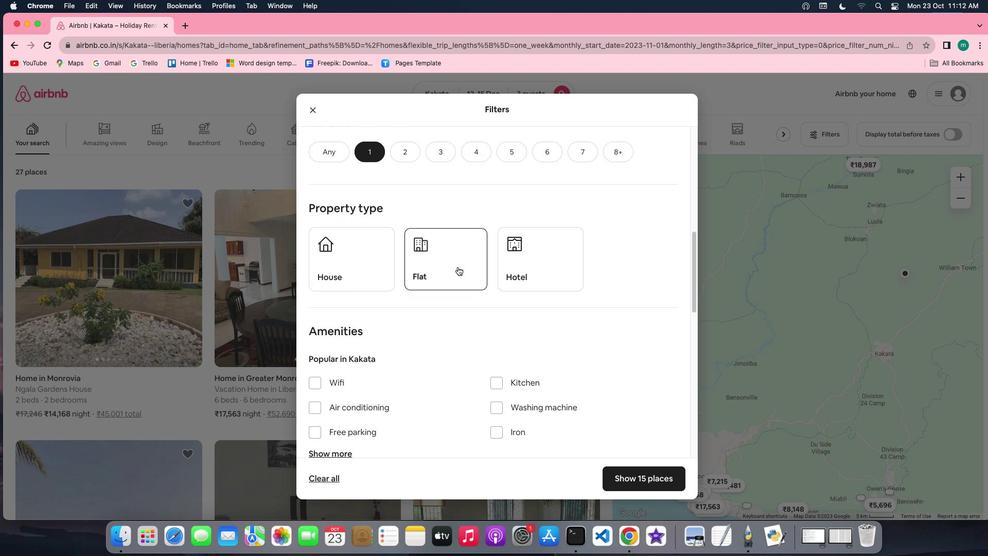 
Action: Mouse moved to (572, 332)
Screenshot: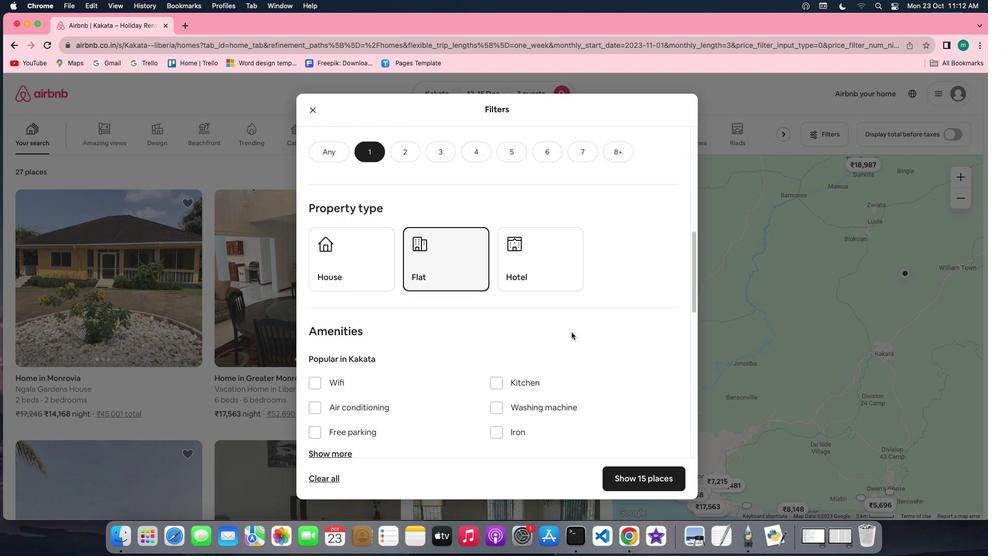 
Action: Mouse scrolled (572, 332) with delta (0, 0)
Screenshot: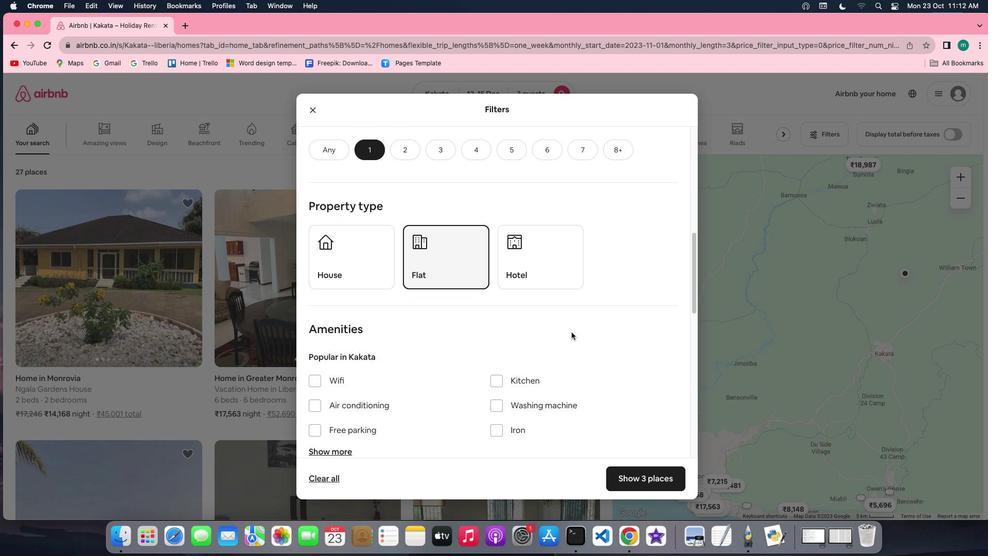 
Action: Mouse scrolled (572, 332) with delta (0, 0)
Screenshot: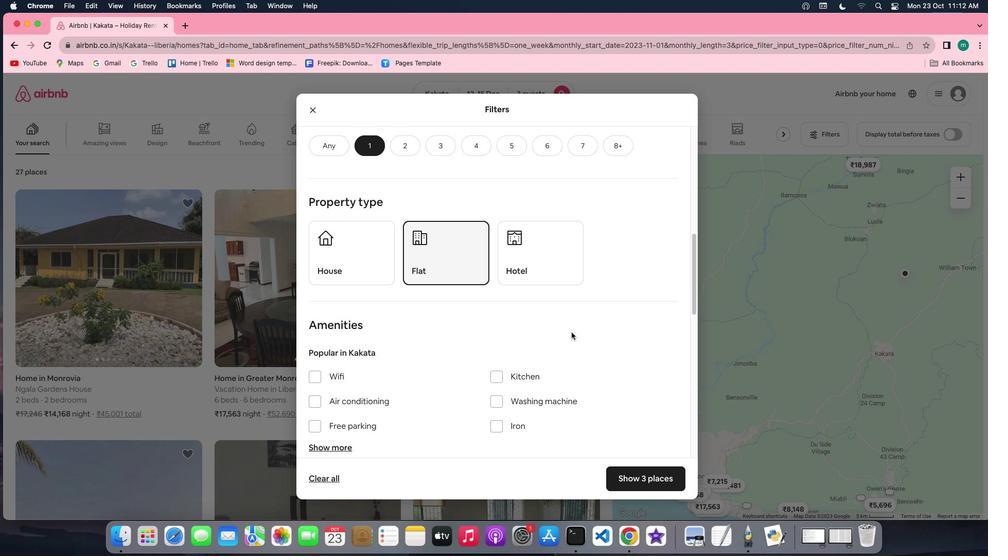 
Action: Mouse scrolled (572, 332) with delta (0, -1)
Screenshot: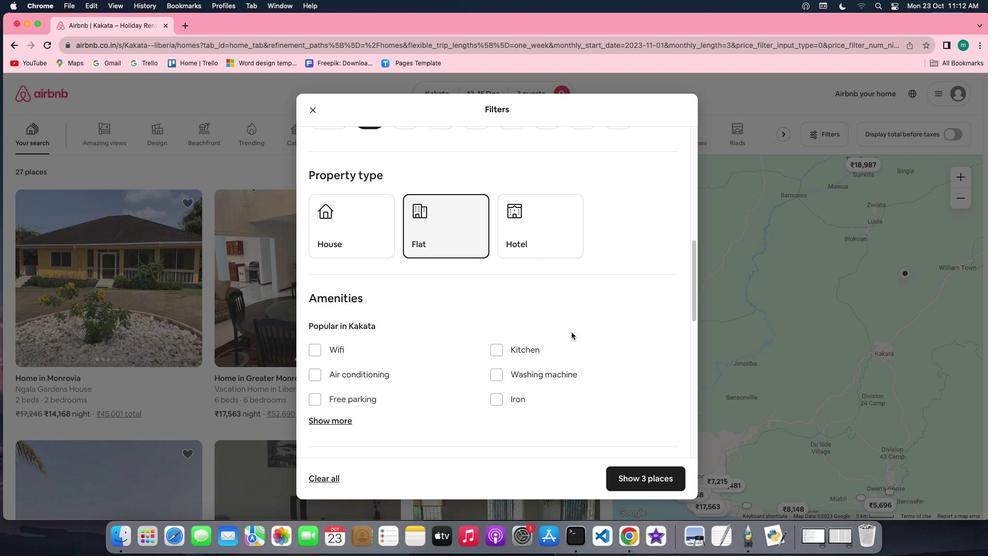 
Action: Mouse scrolled (572, 332) with delta (0, 0)
Screenshot: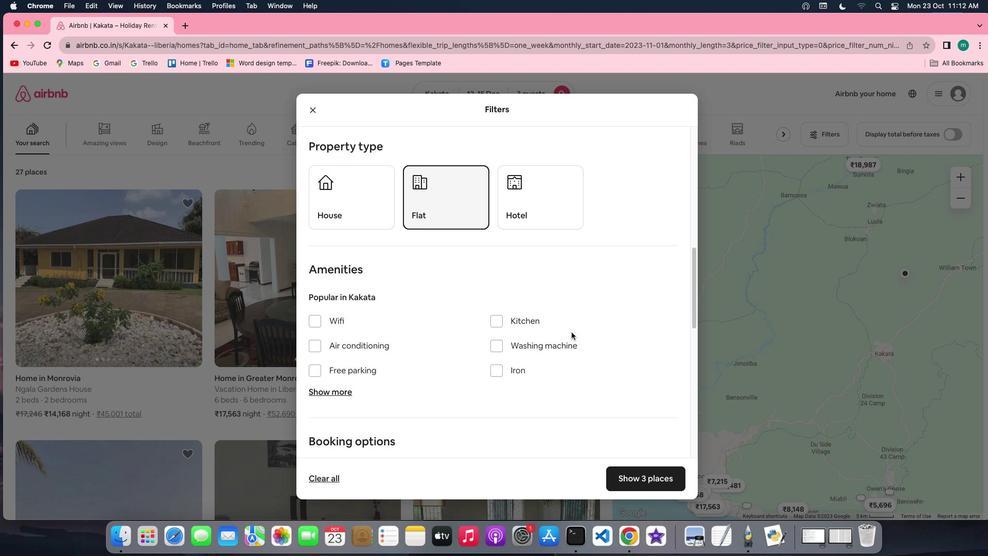 
Action: Mouse scrolled (572, 332) with delta (0, 0)
Screenshot: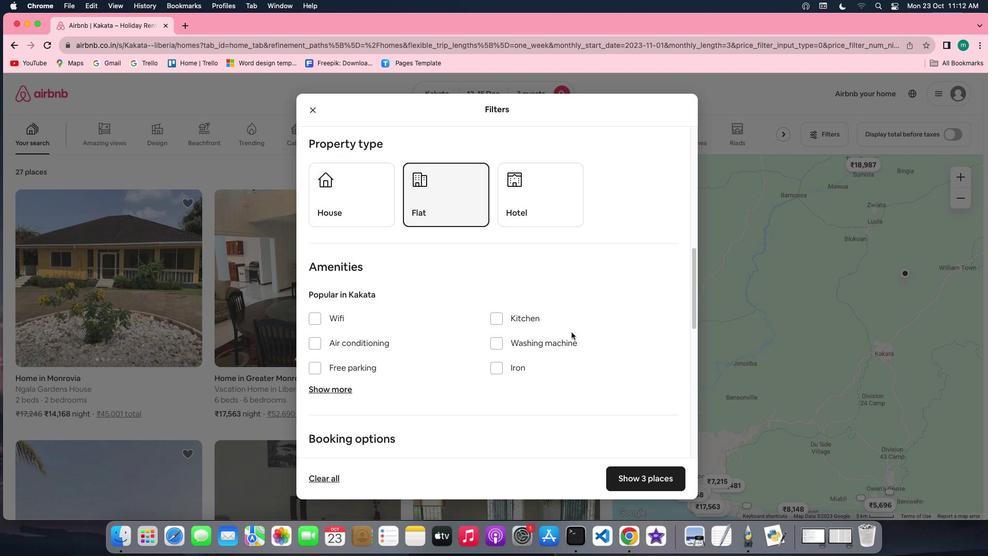 
Action: Mouse scrolled (572, 332) with delta (0, 0)
Screenshot: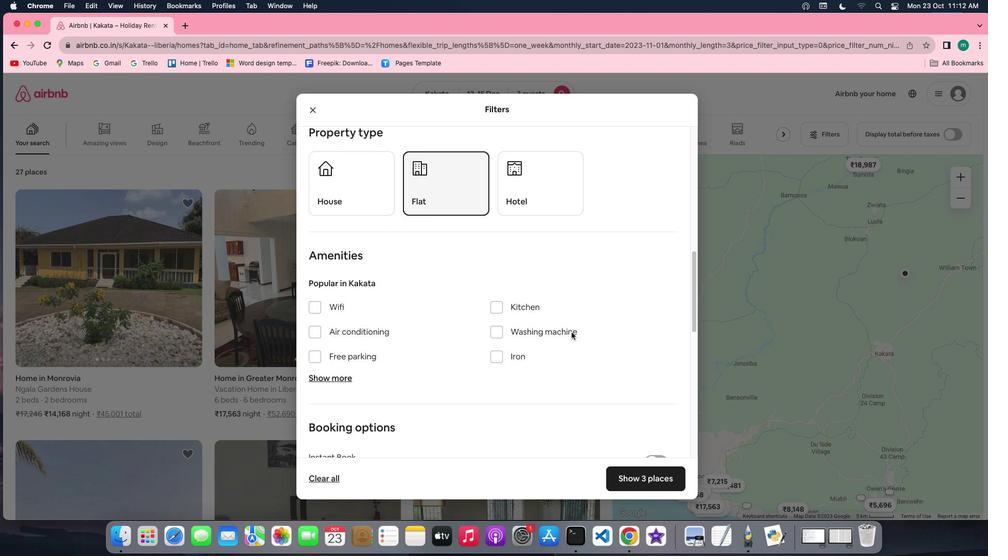 
Action: Mouse scrolled (572, 332) with delta (0, 0)
Screenshot: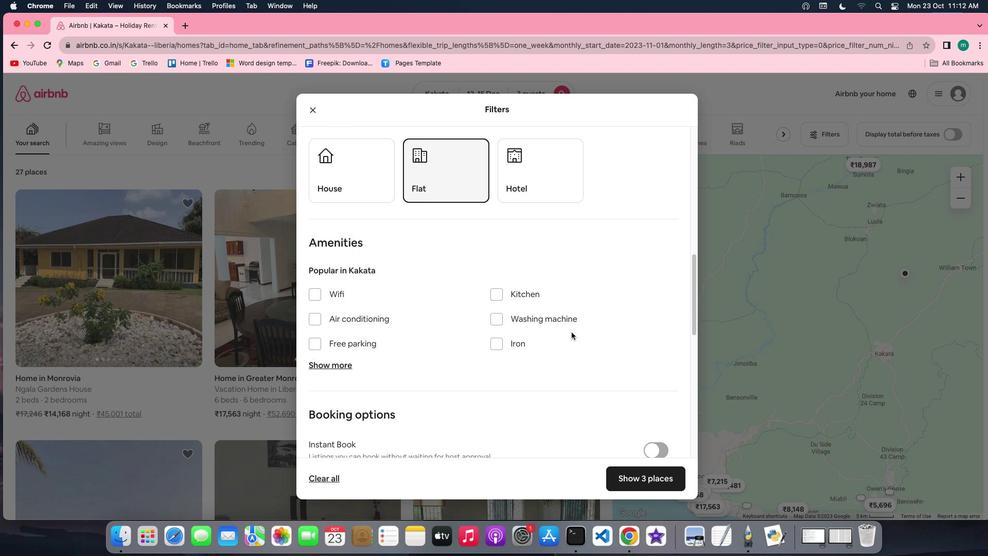 
Action: Mouse scrolled (572, 332) with delta (0, 0)
Screenshot: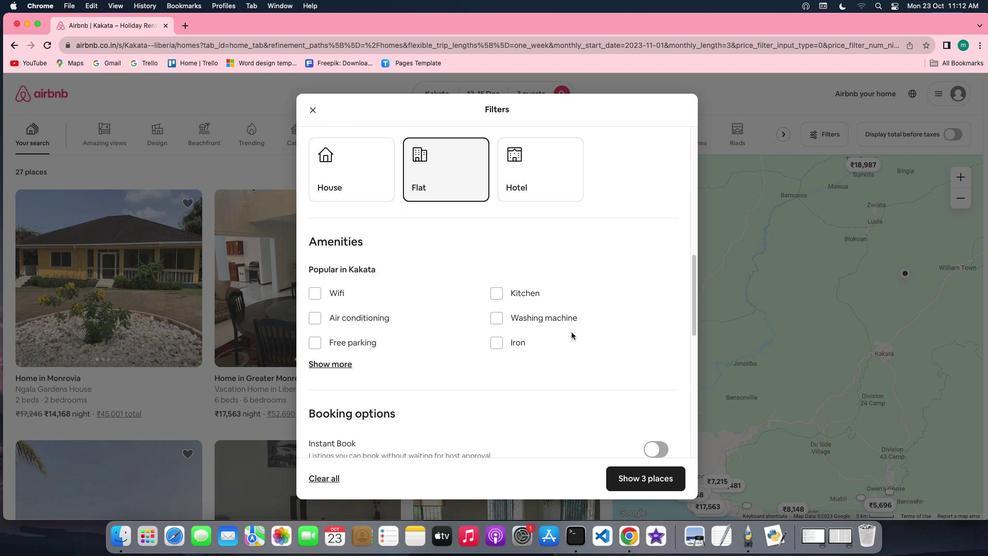 
Action: Mouse scrolled (572, 332) with delta (0, 0)
Screenshot: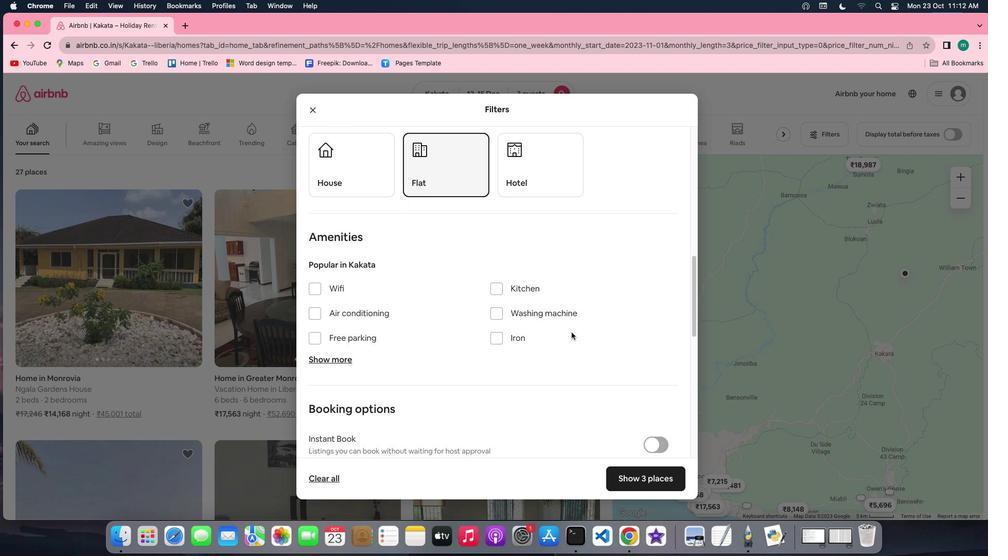 
Action: Mouse scrolled (572, 332) with delta (0, 0)
Screenshot: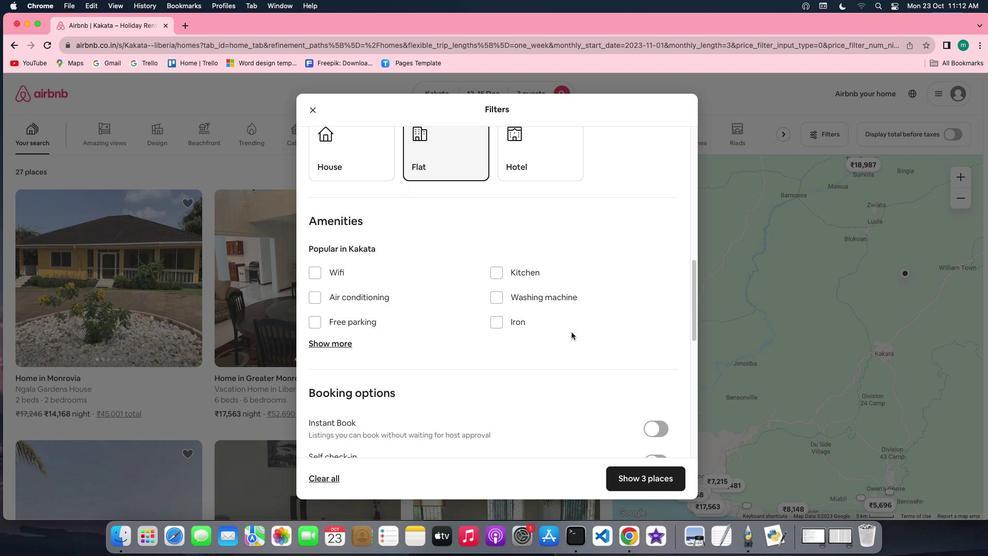 
Action: Mouse scrolled (572, 332) with delta (0, 0)
Screenshot: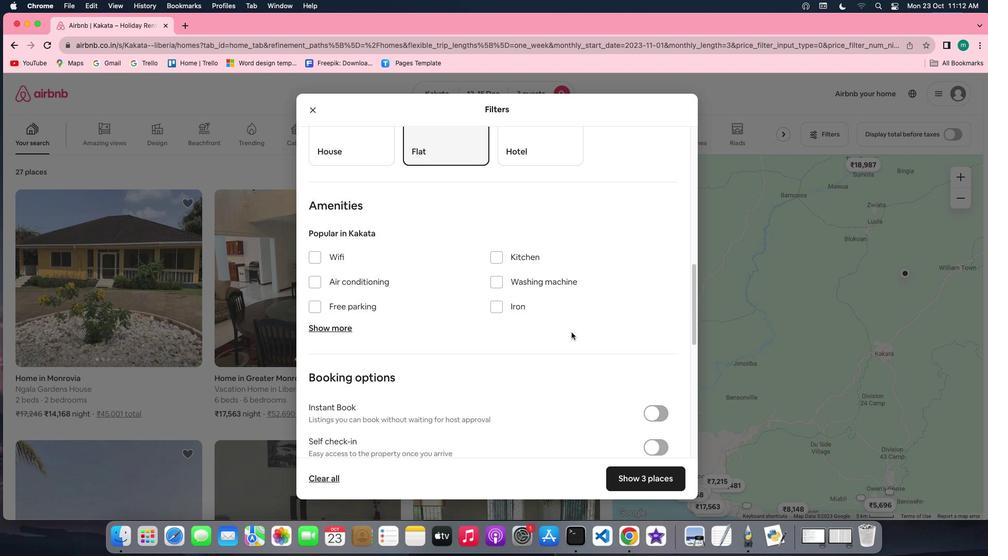 
Action: Mouse scrolled (572, 332) with delta (0, 0)
Screenshot: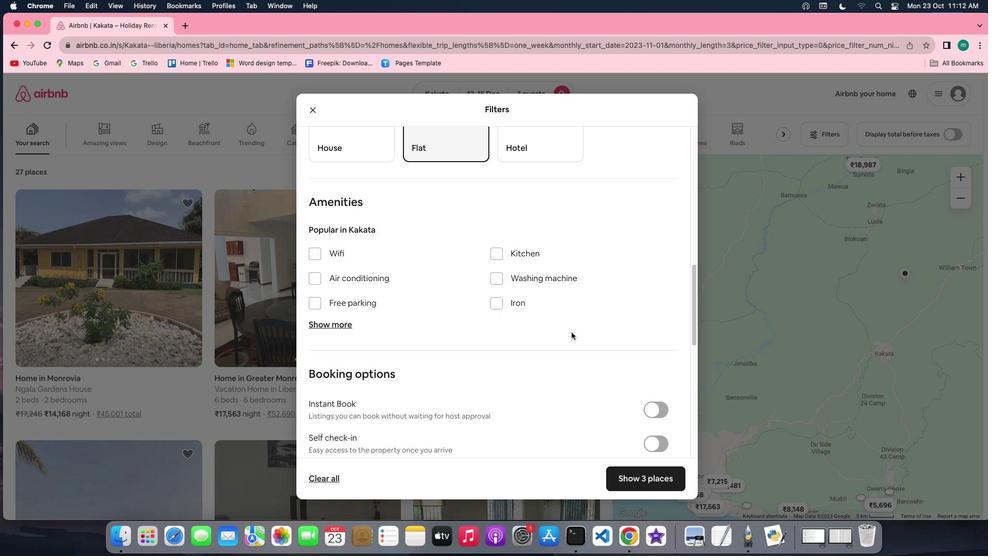 
Action: Mouse moved to (572, 332)
Screenshot: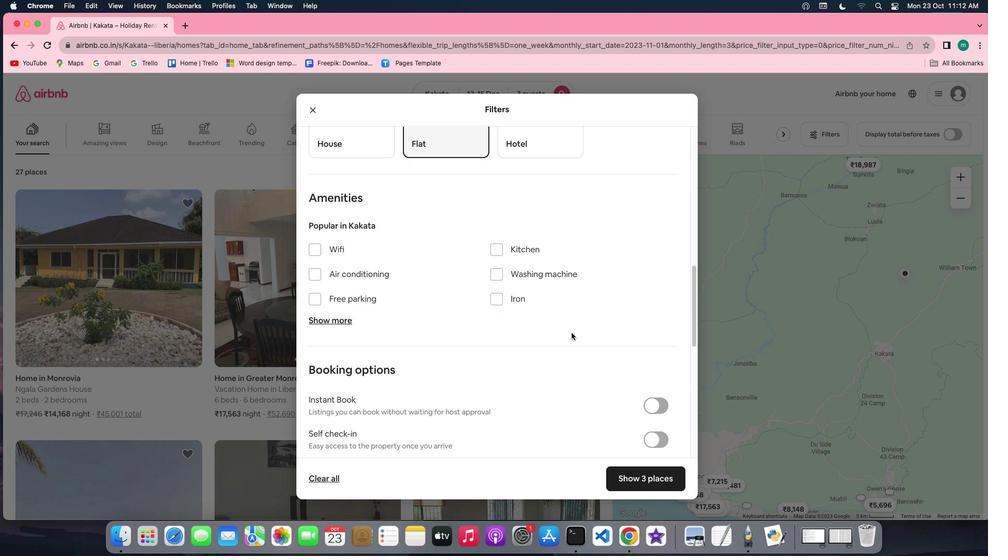 
Action: Mouse scrolled (572, 332) with delta (0, 0)
Screenshot: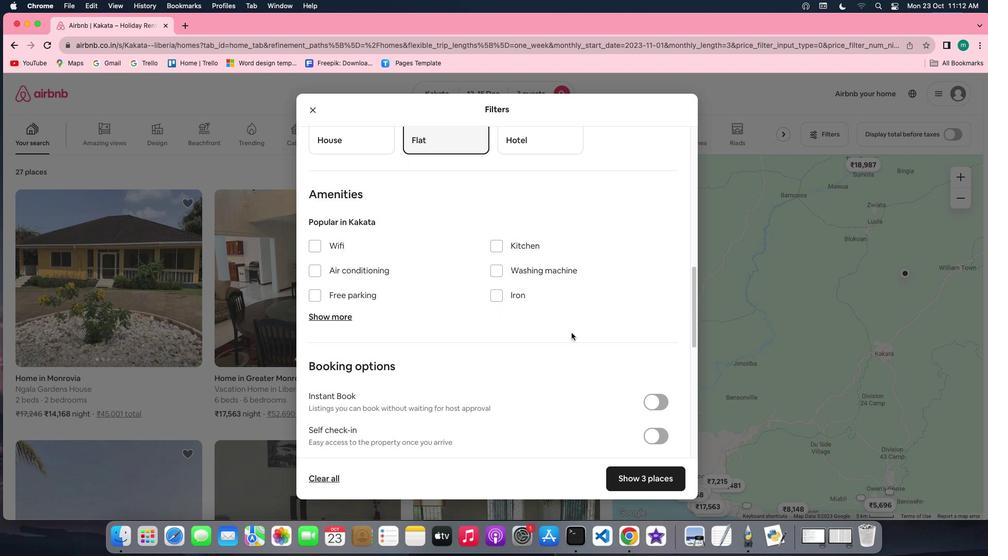 
Action: Mouse scrolled (572, 332) with delta (0, 0)
Screenshot: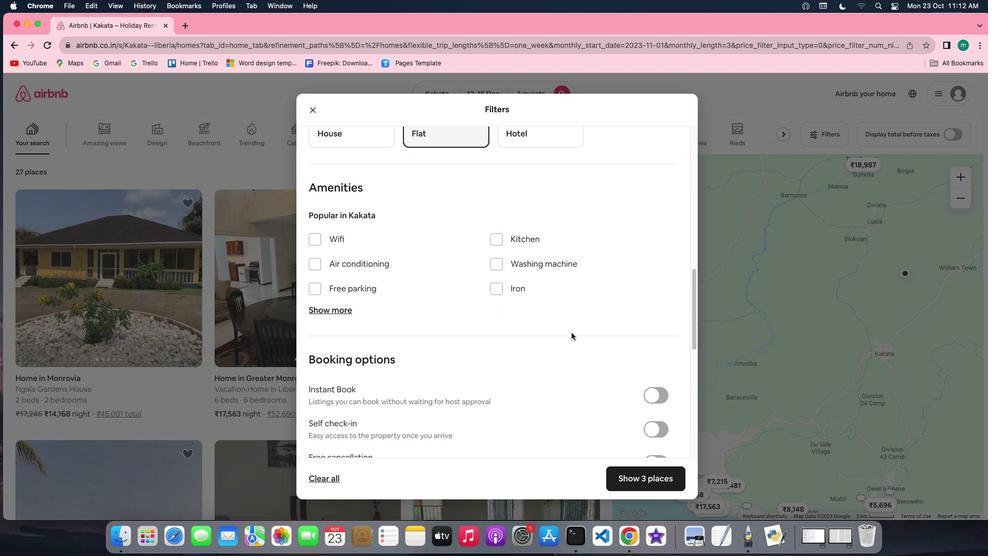 
Action: Mouse scrolled (572, 332) with delta (0, -1)
Screenshot: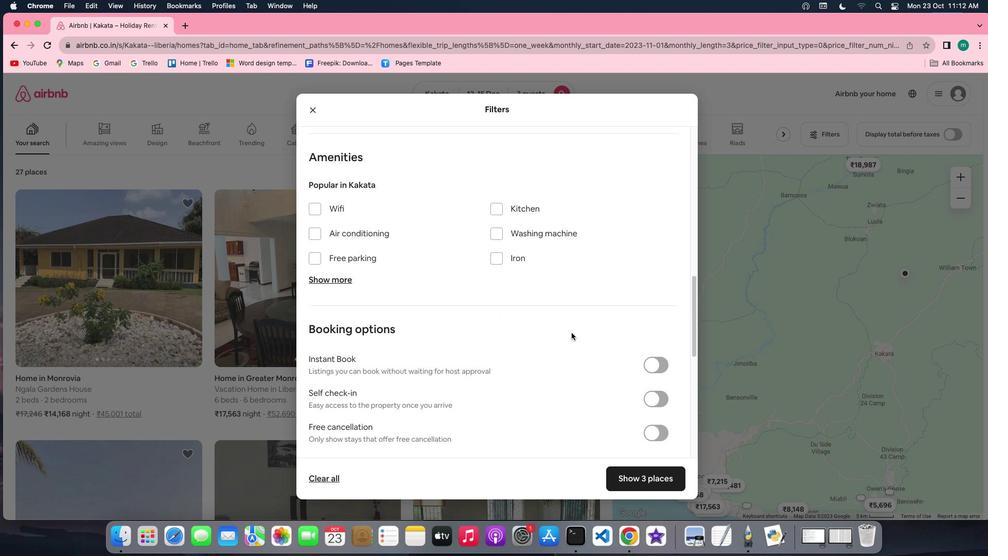 
Action: Mouse moved to (653, 368)
Screenshot: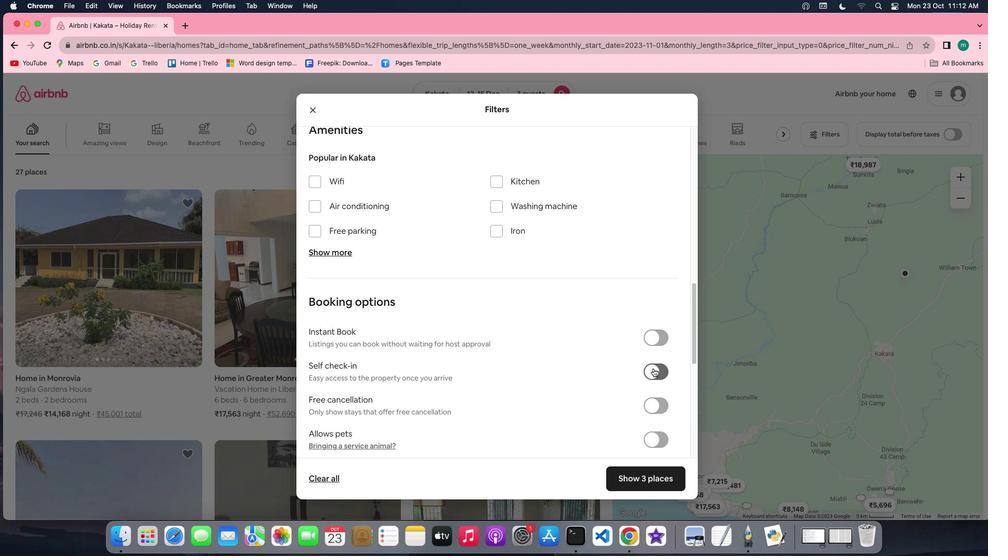 
Action: Mouse pressed left at (653, 368)
Screenshot: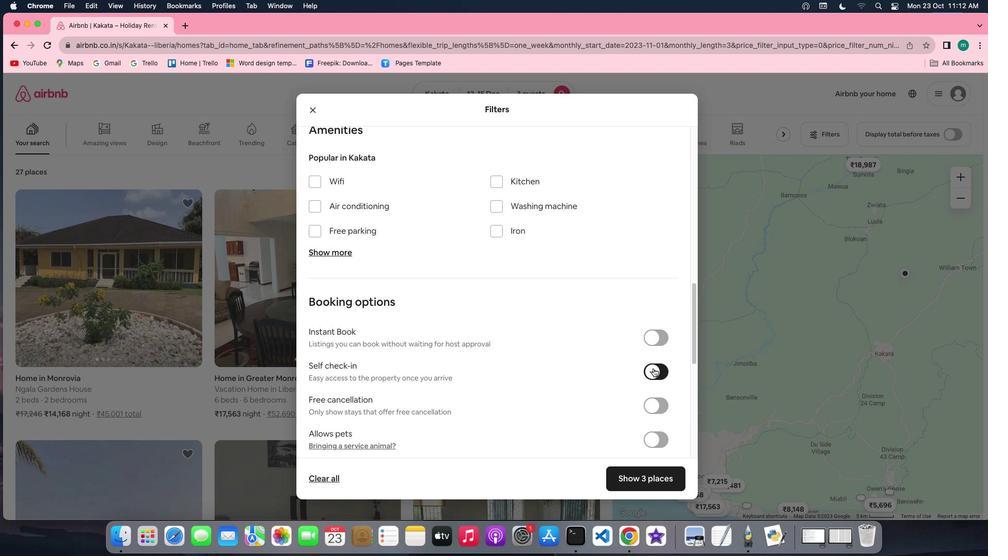 
Action: Mouse moved to (561, 437)
Screenshot: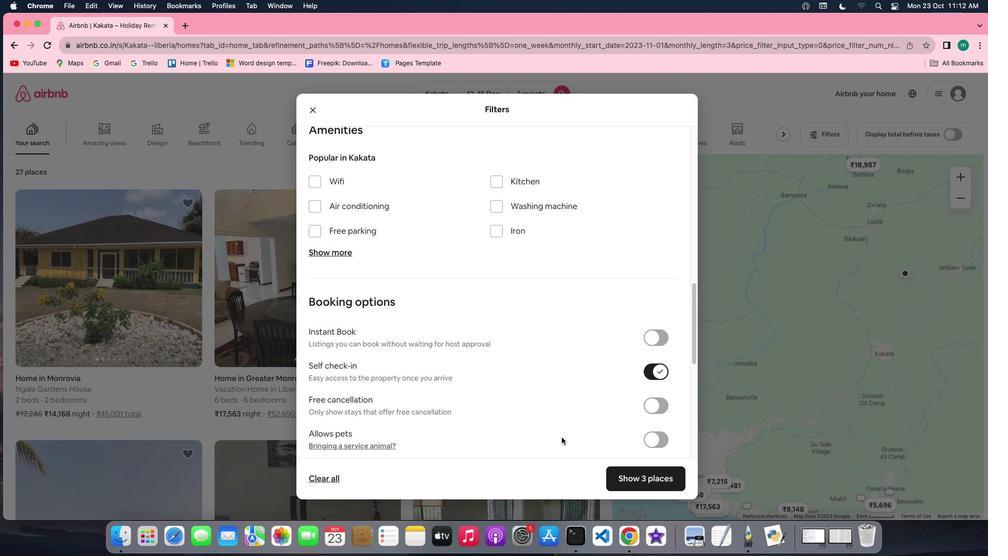 
Action: Mouse scrolled (561, 437) with delta (0, 0)
Screenshot: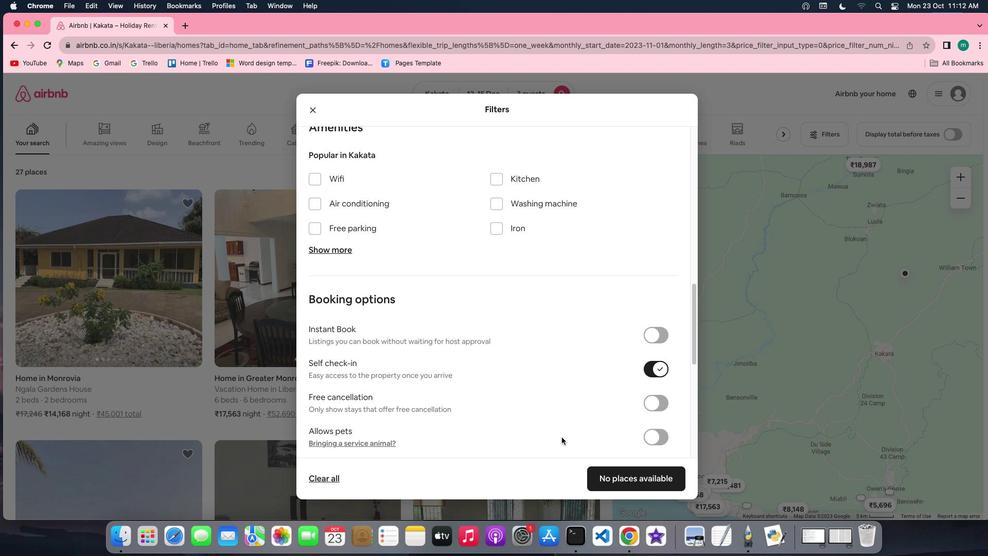 
Action: Mouse scrolled (561, 437) with delta (0, 0)
Screenshot: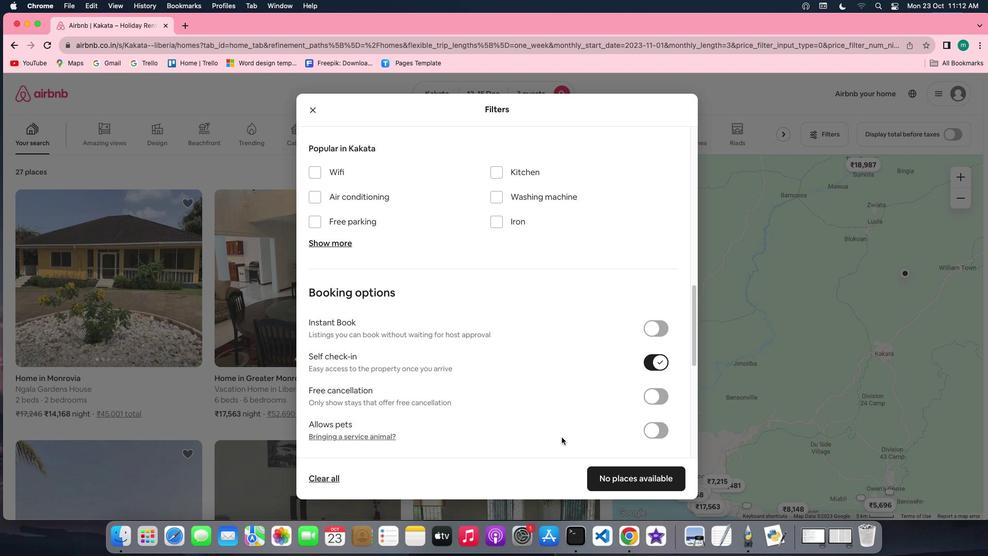 
Action: Mouse scrolled (561, 437) with delta (0, -1)
Screenshot: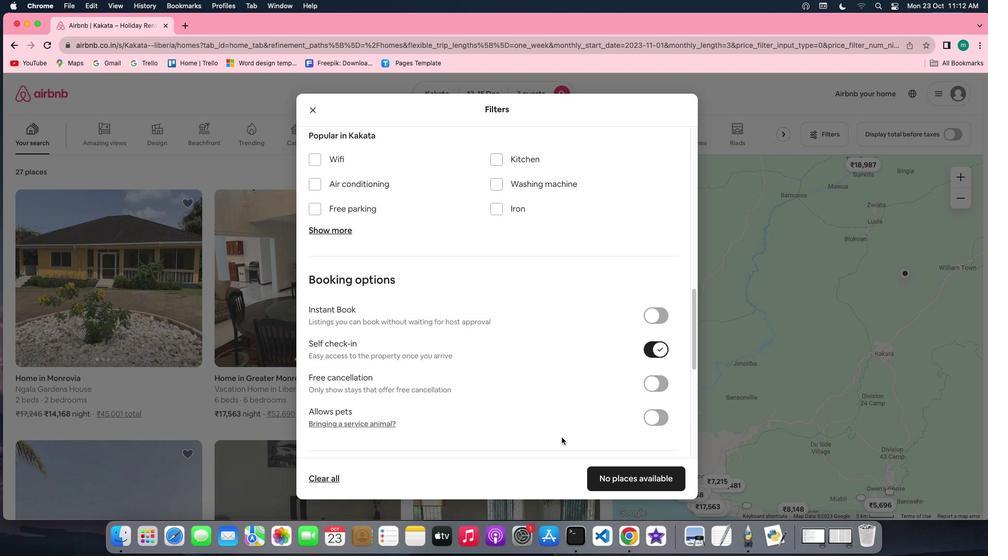 
Action: Mouse scrolled (561, 437) with delta (0, -1)
Screenshot: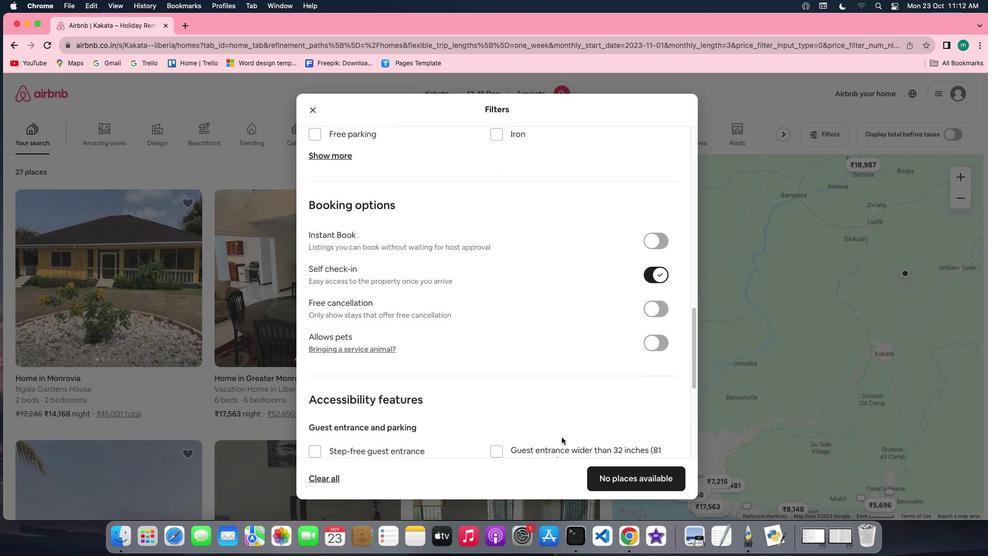 
Action: Mouse moved to (629, 476)
Screenshot: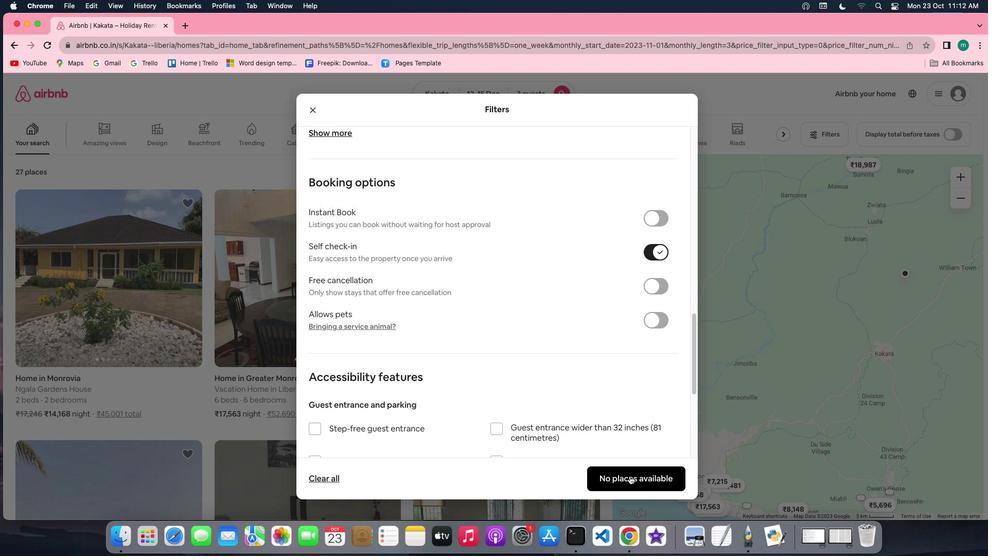 
Action: Mouse pressed left at (629, 476)
Screenshot: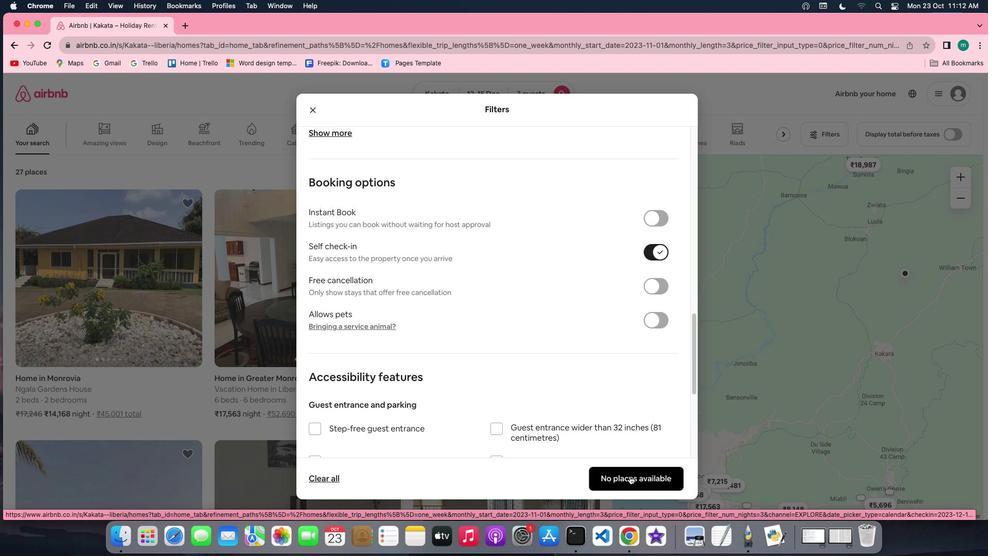 
Action: Mouse moved to (341, 344)
Screenshot: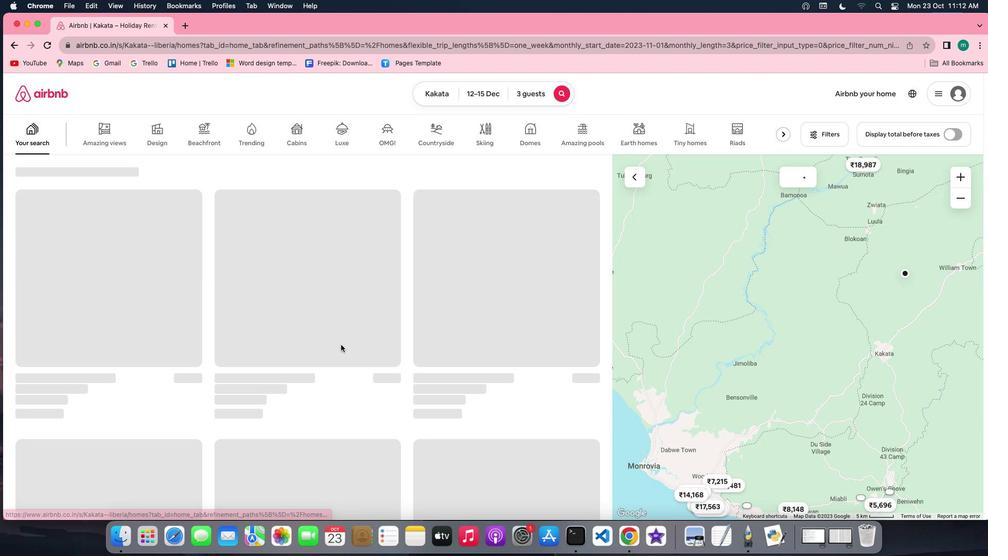 
